 Task: For heading Use Pacifico with orange colour.  font size for heading26,  'Change the font style of data to'Pacifico and font size to 18,  Change the alignment of both headline & data to Align center.  In the sheet  Data Analysis Spreadsheetbook
Action: Mouse moved to (48, 120)
Screenshot: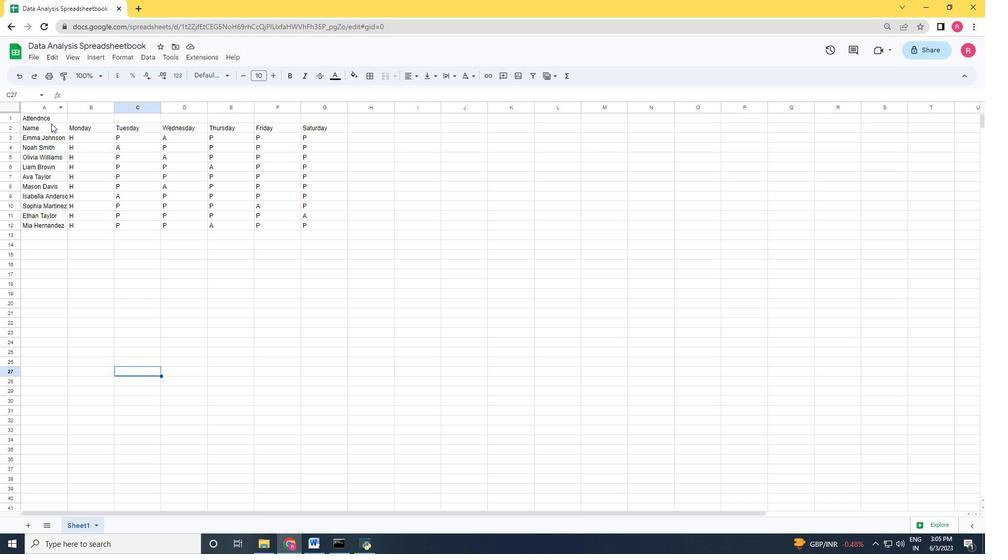 
Action: Mouse pressed left at (48, 120)
Screenshot: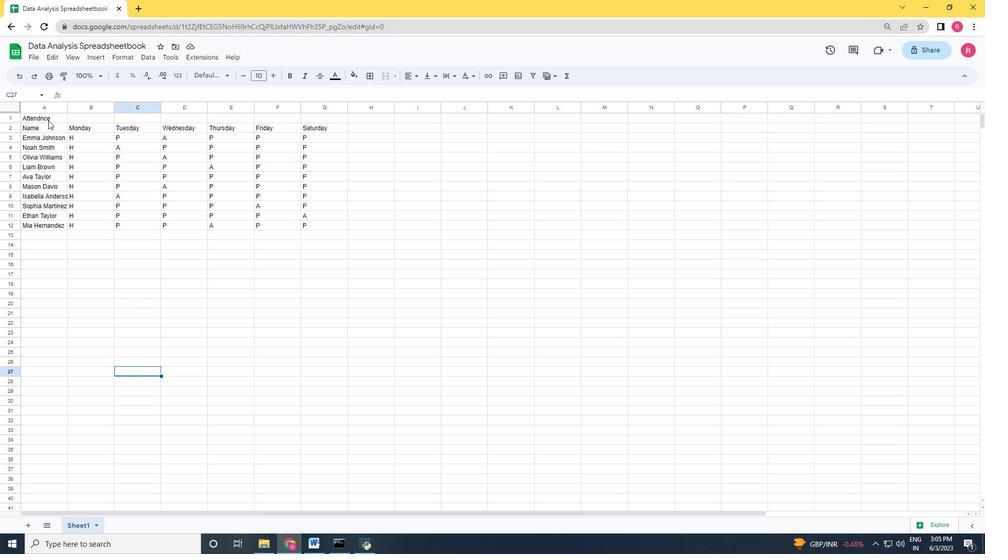 
Action: Mouse moved to (212, 78)
Screenshot: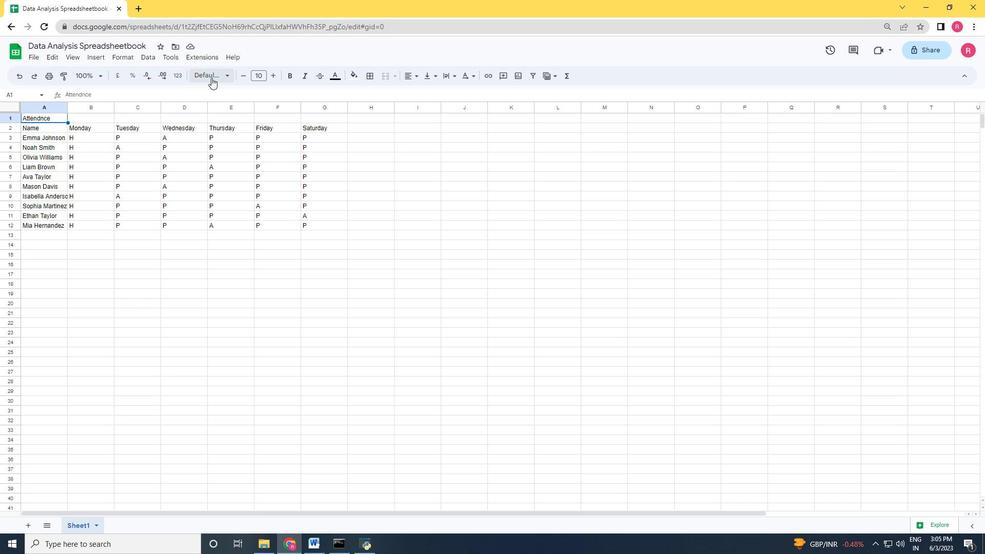 
Action: Mouse pressed left at (212, 78)
Screenshot: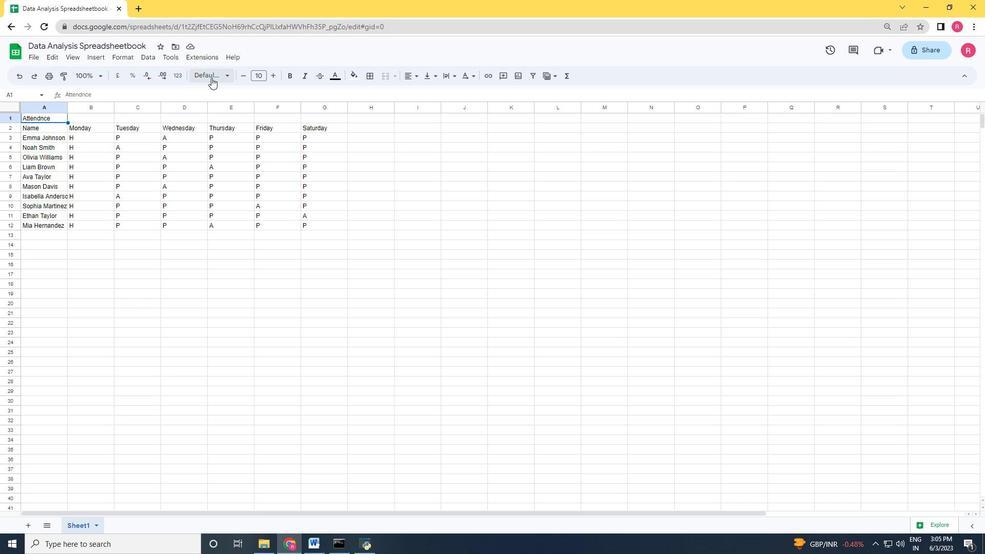 
Action: Mouse moved to (224, 494)
Screenshot: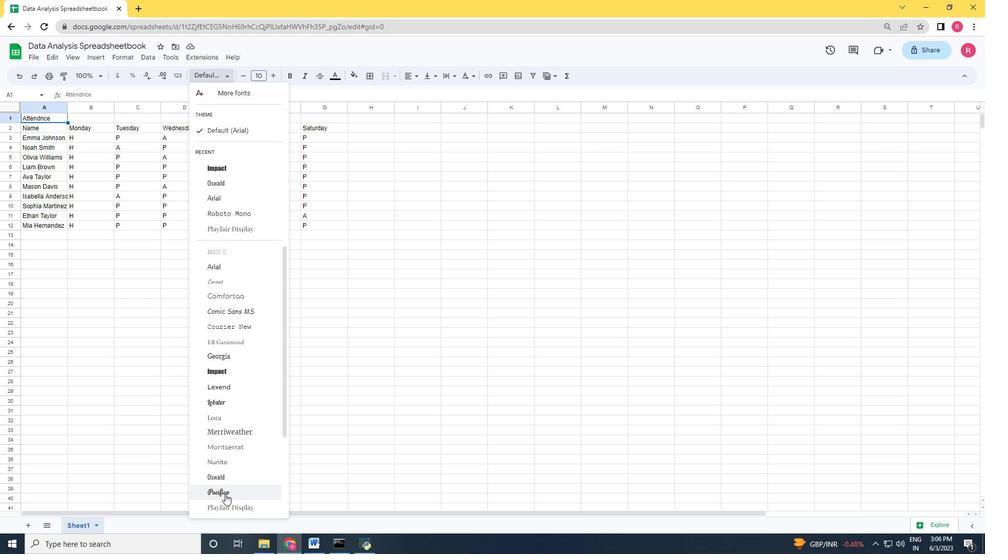 
Action: Mouse pressed left at (224, 494)
Screenshot: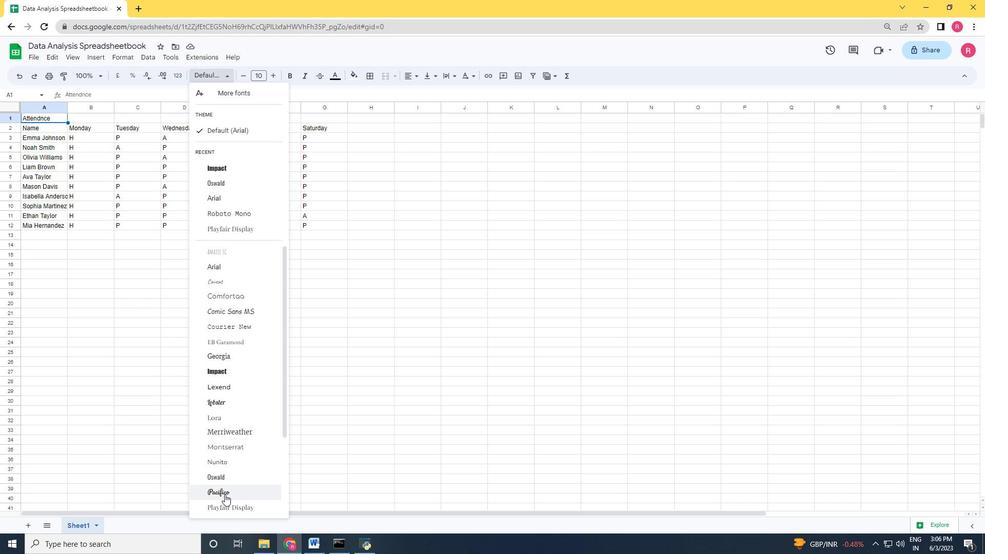 
Action: Mouse moved to (336, 80)
Screenshot: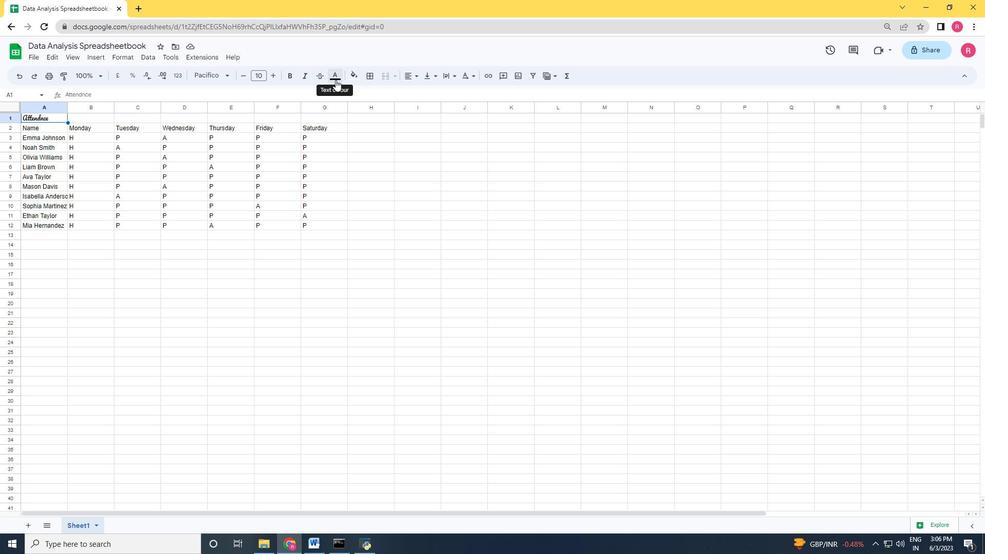 
Action: Mouse pressed left at (336, 80)
Screenshot: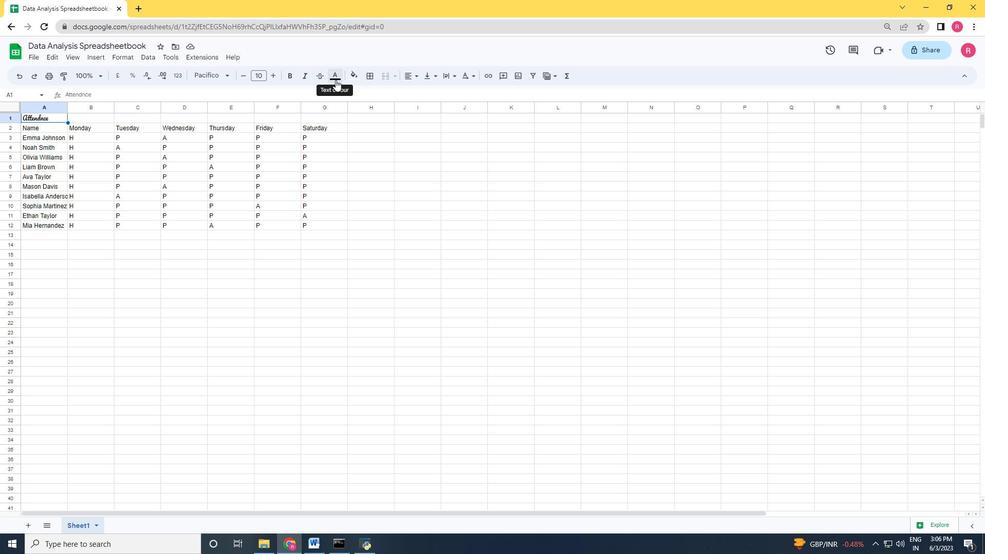 
Action: Mouse moved to (355, 116)
Screenshot: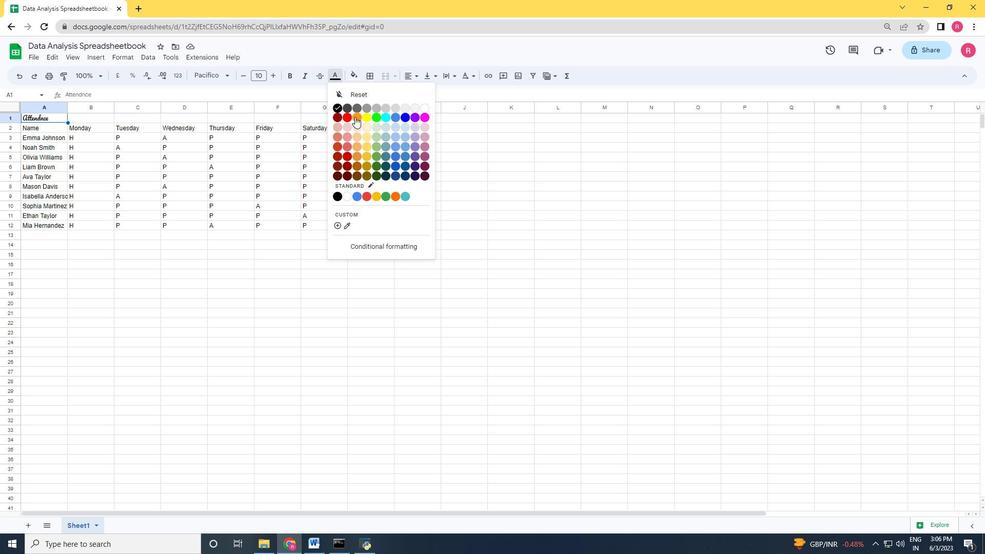 
Action: Mouse pressed left at (355, 116)
Screenshot: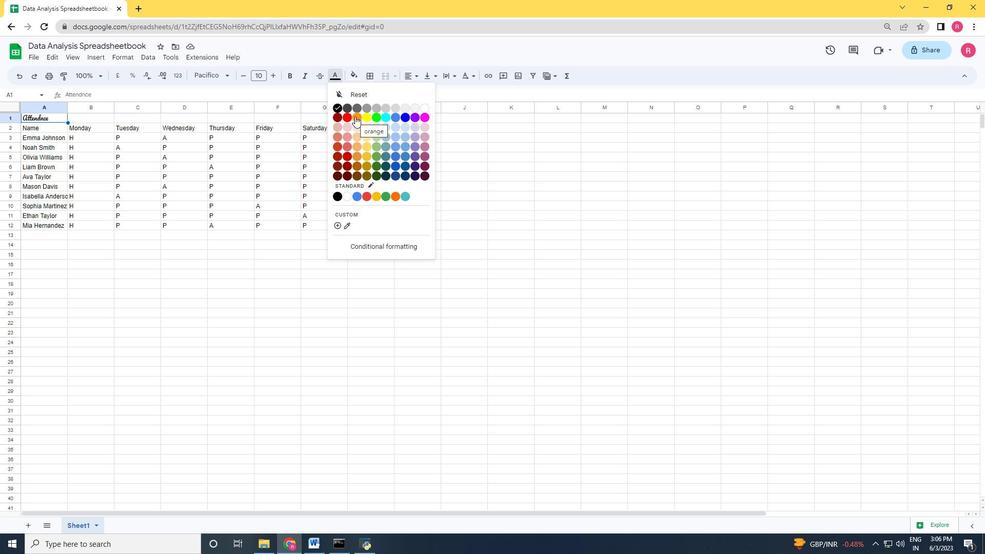 
Action: Mouse moved to (275, 77)
Screenshot: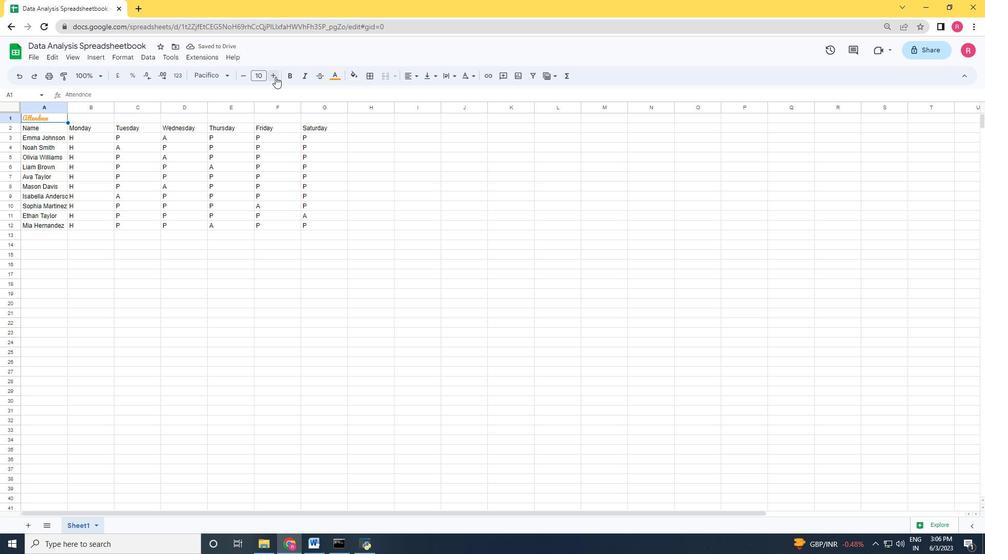 
Action: Mouse pressed left at (275, 77)
Screenshot: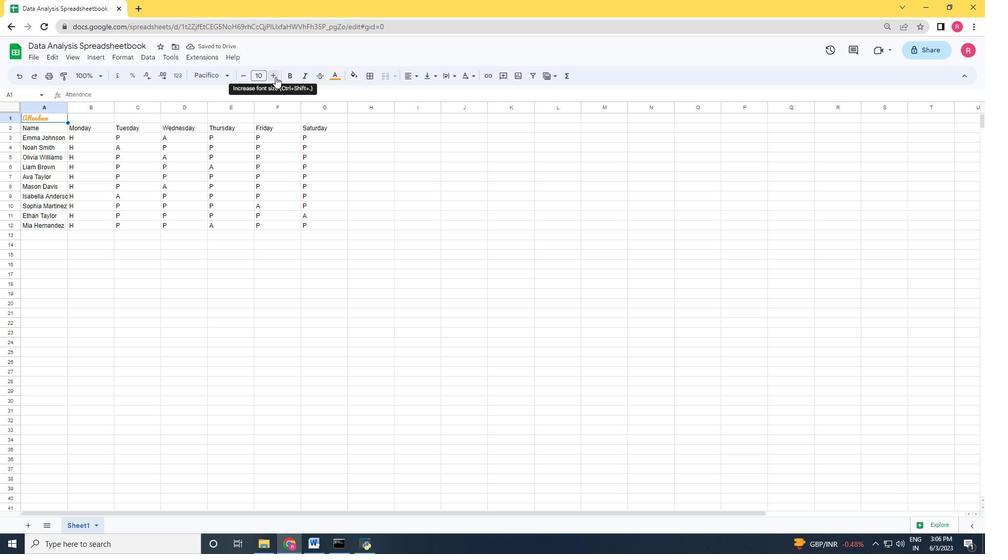 
Action: Mouse pressed left at (275, 77)
Screenshot: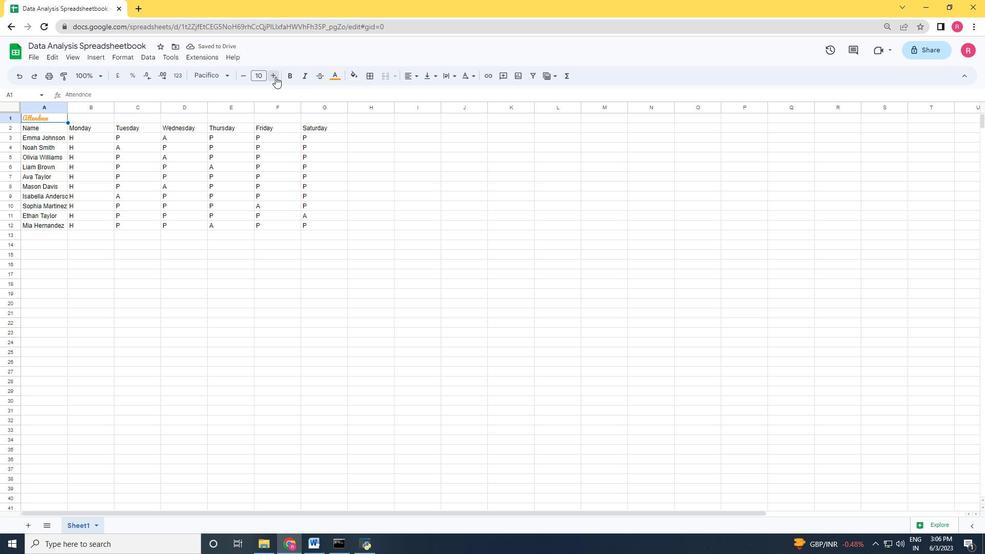 
Action: Mouse pressed left at (275, 77)
Screenshot: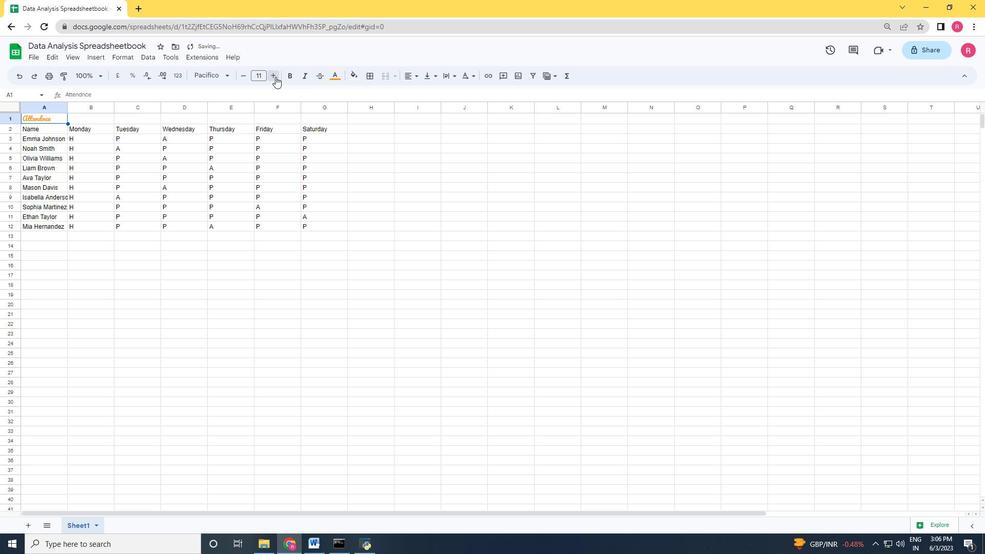 
Action: Mouse pressed left at (275, 77)
Screenshot: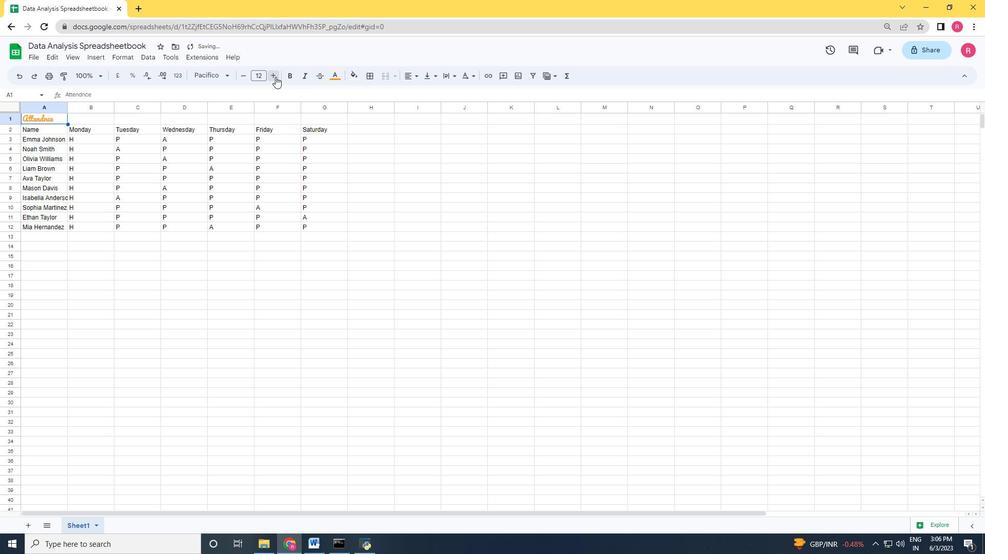 
Action: Mouse pressed left at (275, 77)
Screenshot: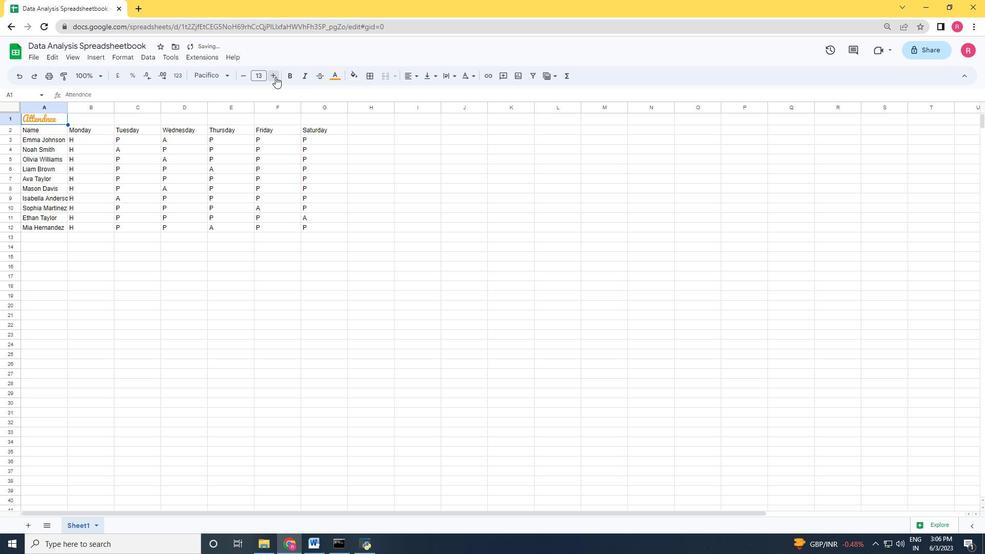 
Action: Mouse pressed left at (275, 77)
Screenshot: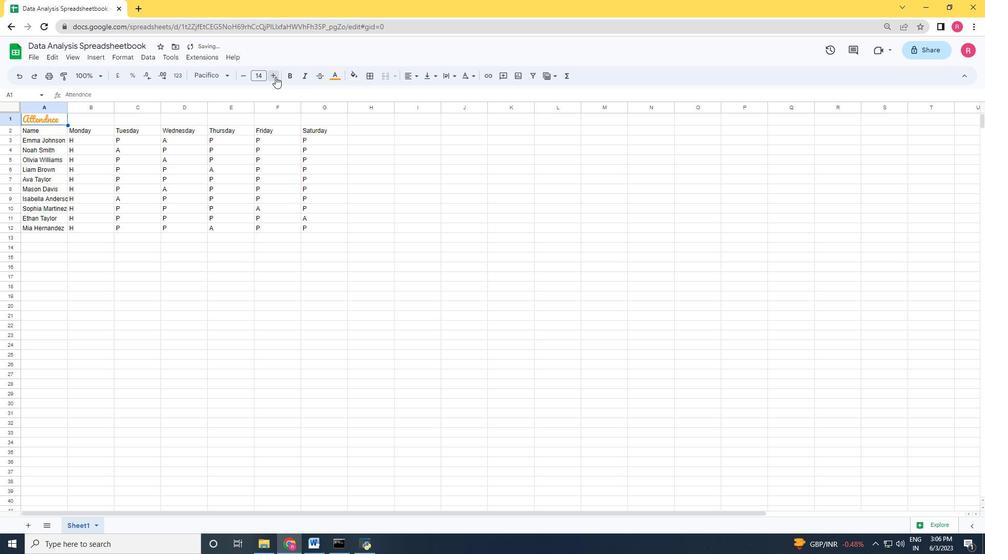 
Action: Mouse pressed left at (275, 77)
Screenshot: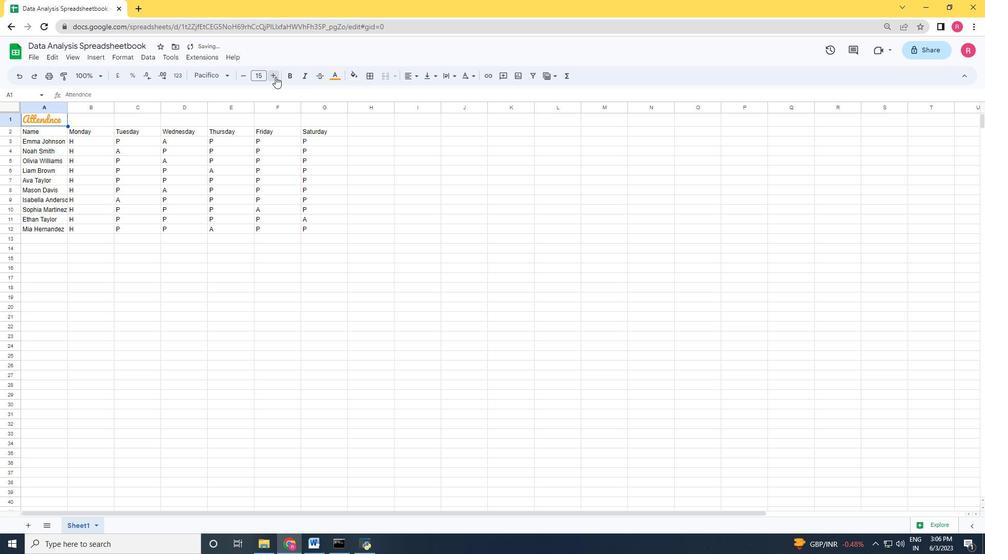 
Action: Mouse pressed left at (275, 77)
Screenshot: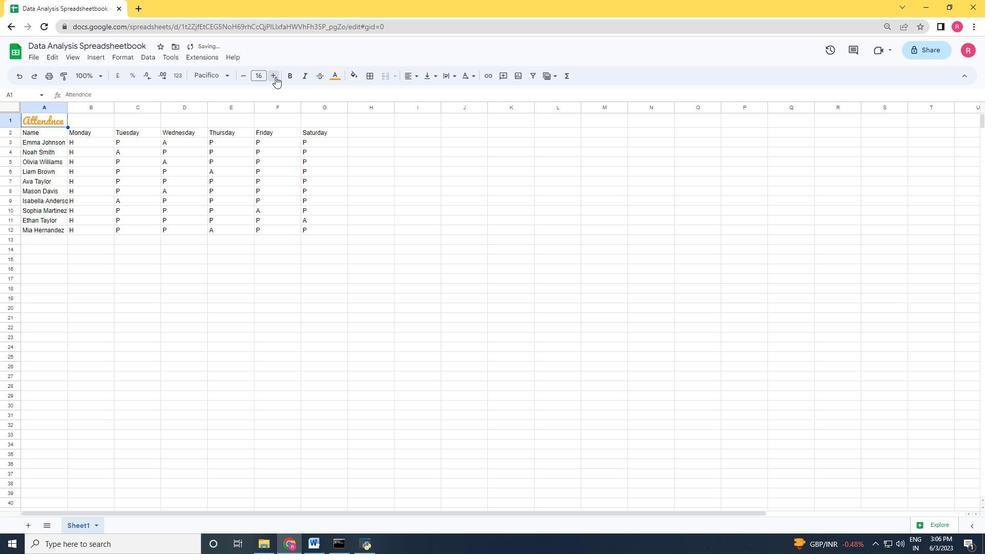 
Action: Mouse pressed left at (275, 77)
Screenshot: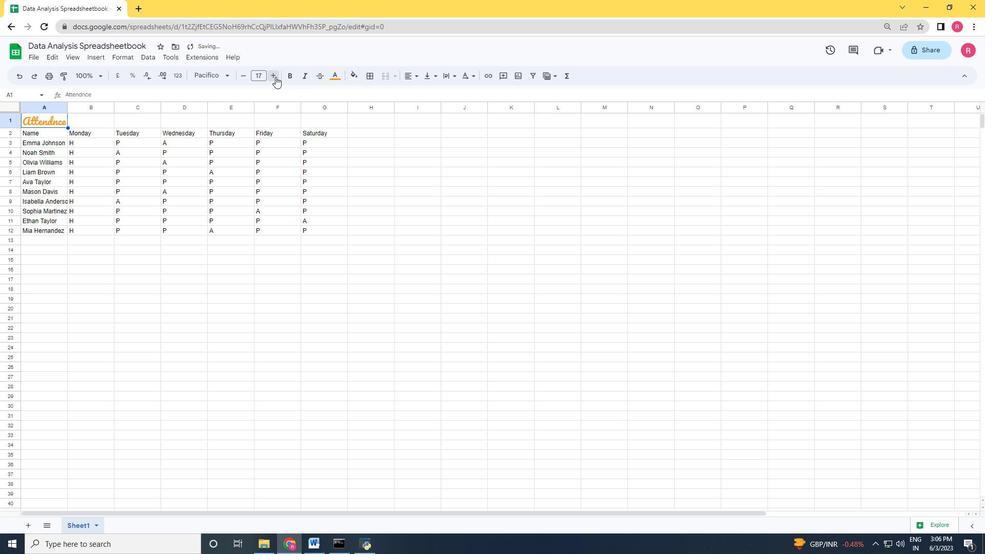 
Action: Mouse pressed left at (275, 77)
Screenshot: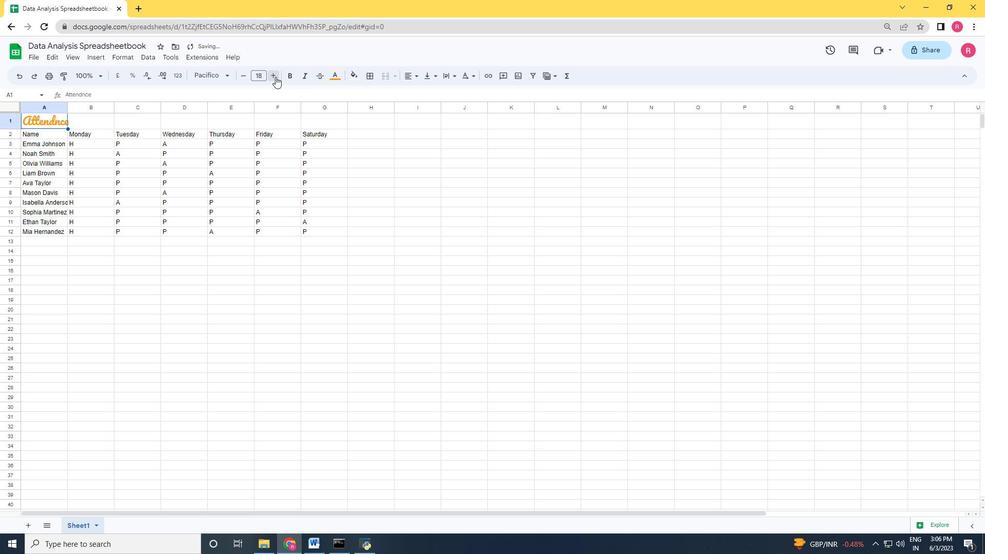 
Action: Mouse pressed left at (275, 77)
Screenshot: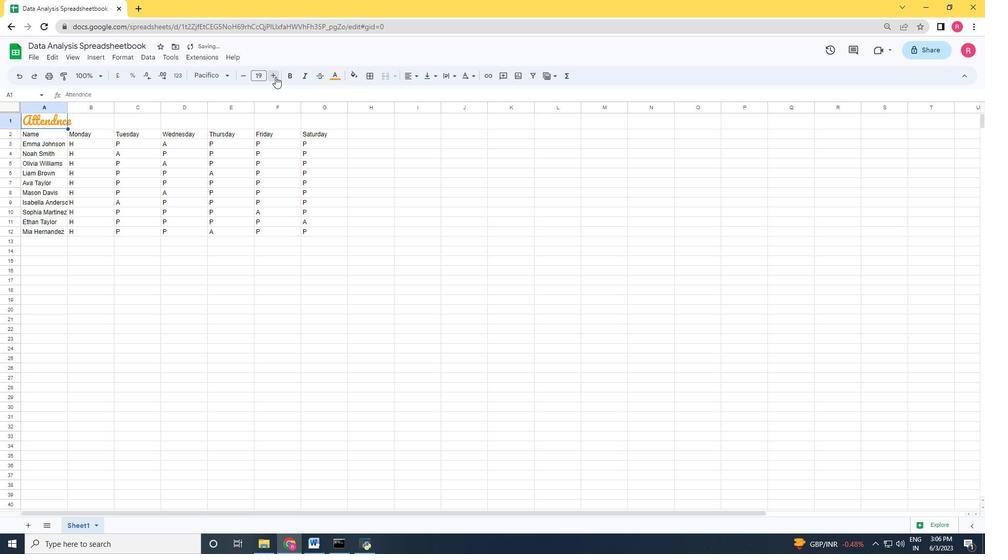 
Action: Mouse pressed left at (275, 77)
Screenshot: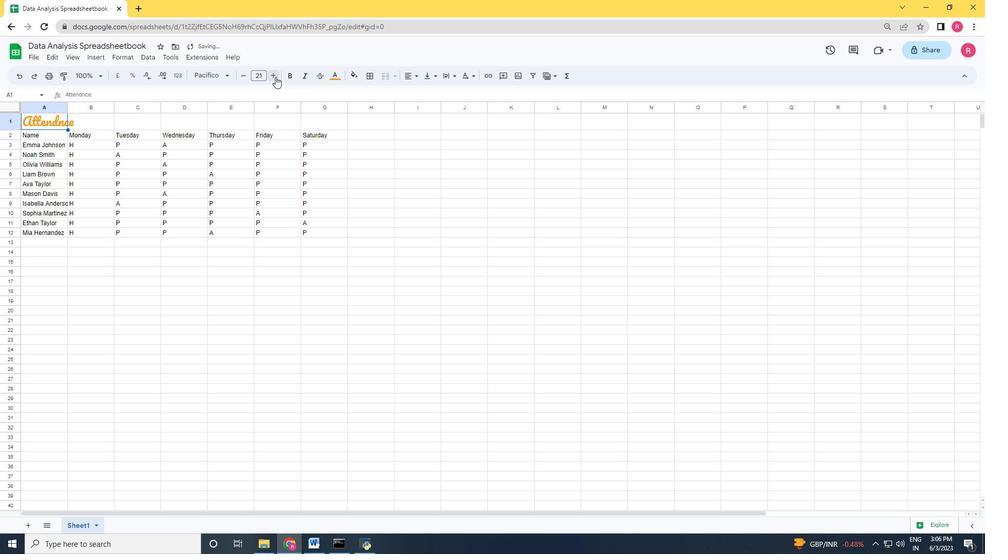 
Action: Mouse pressed left at (275, 77)
Screenshot: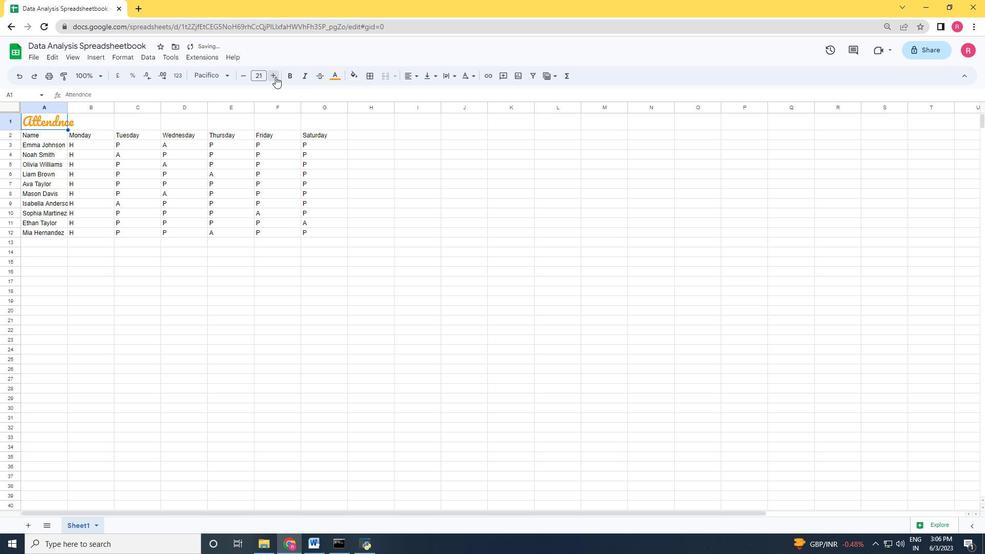 
Action: Mouse pressed left at (275, 77)
Screenshot: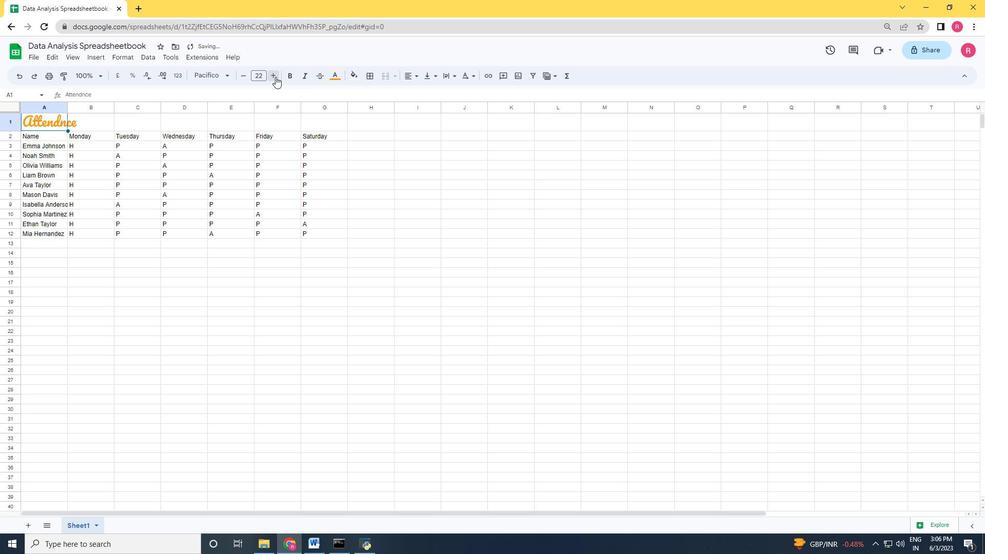
Action: Mouse pressed left at (275, 77)
Screenshot: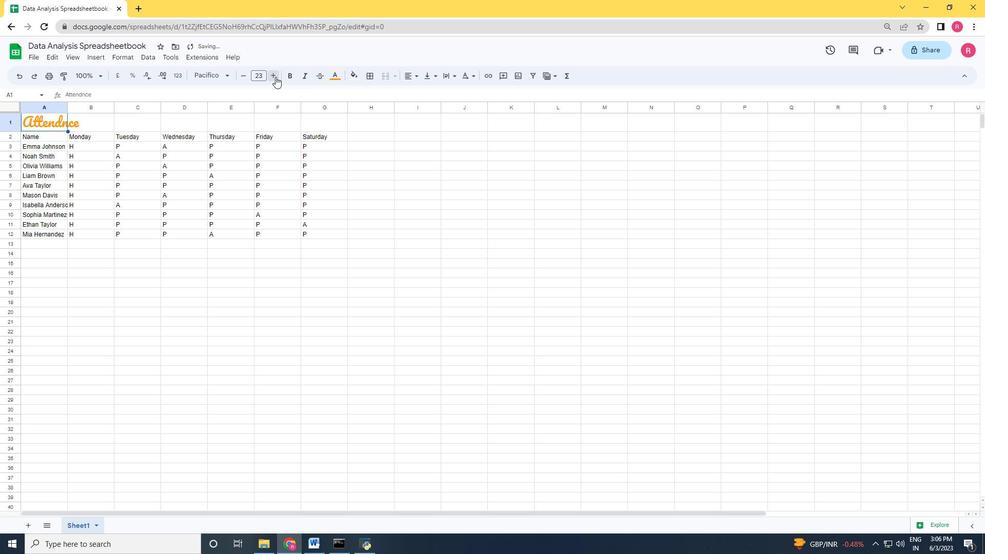 
Action: Mouse pressed left at (275, 77)
Screenshot: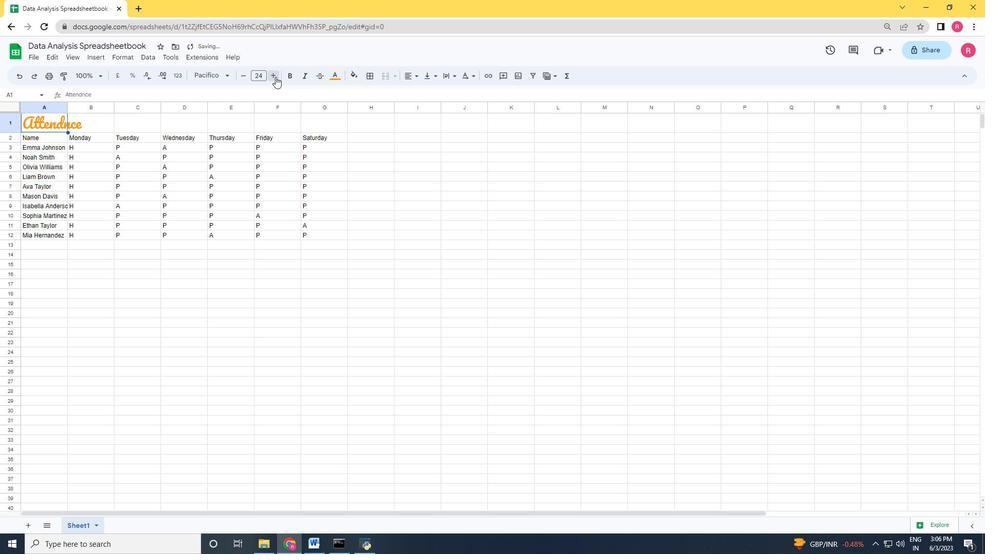 
Action: Mouse pressed left at (275, 77)
Screenshot: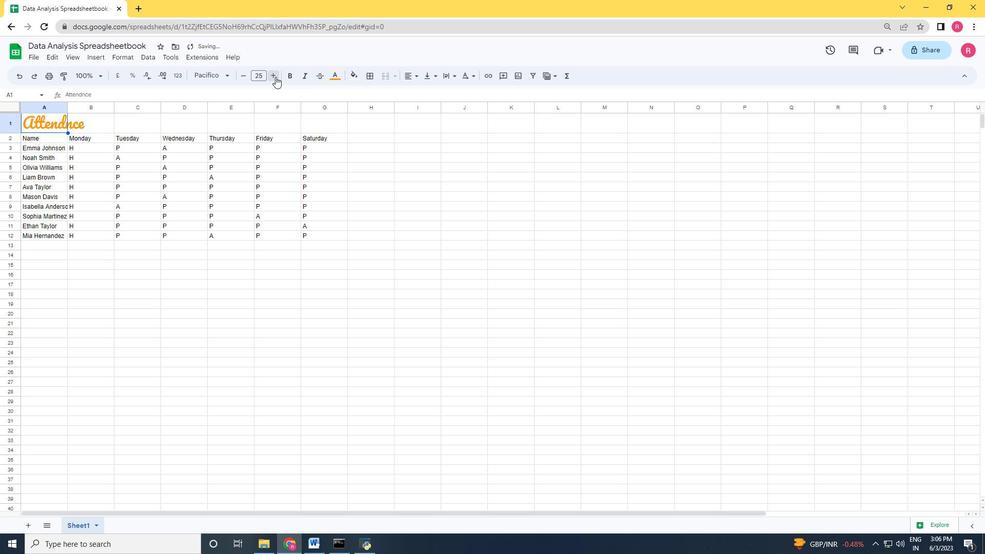 
Action: Mouse pressed left at (275, 77)
Screenshot: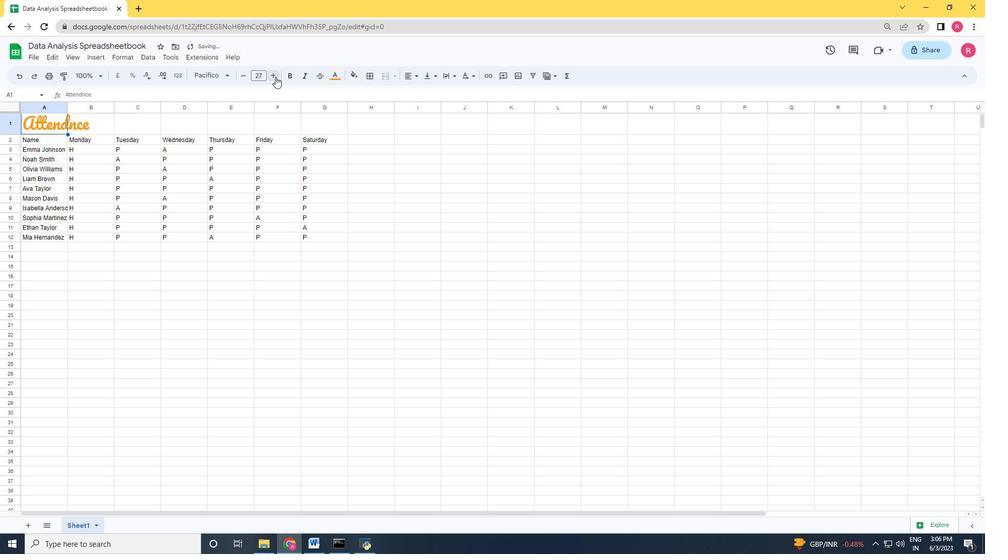 
Action: Mouse moved to (244, 76)
Screenshot: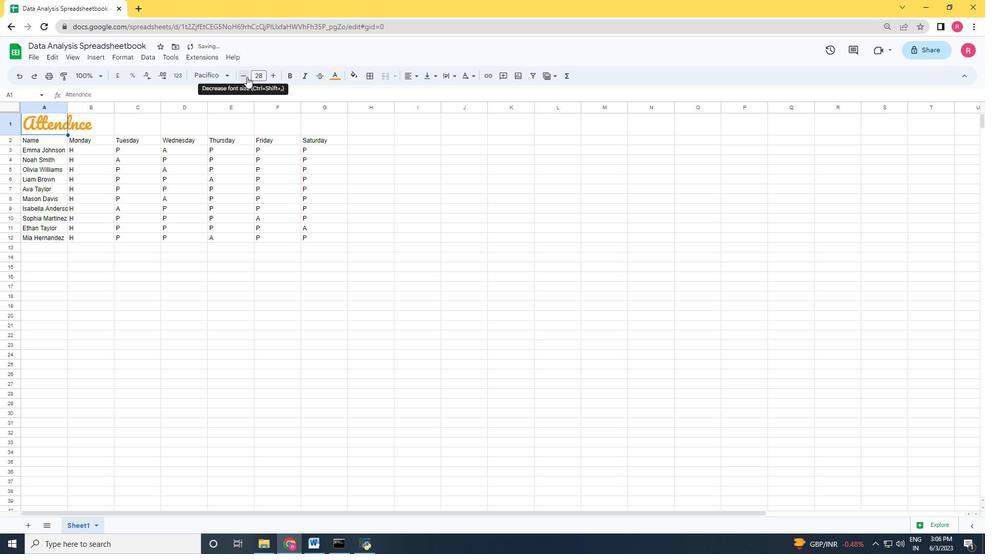 
Action: Mouse pressed left at (244, 76)
Screenshot: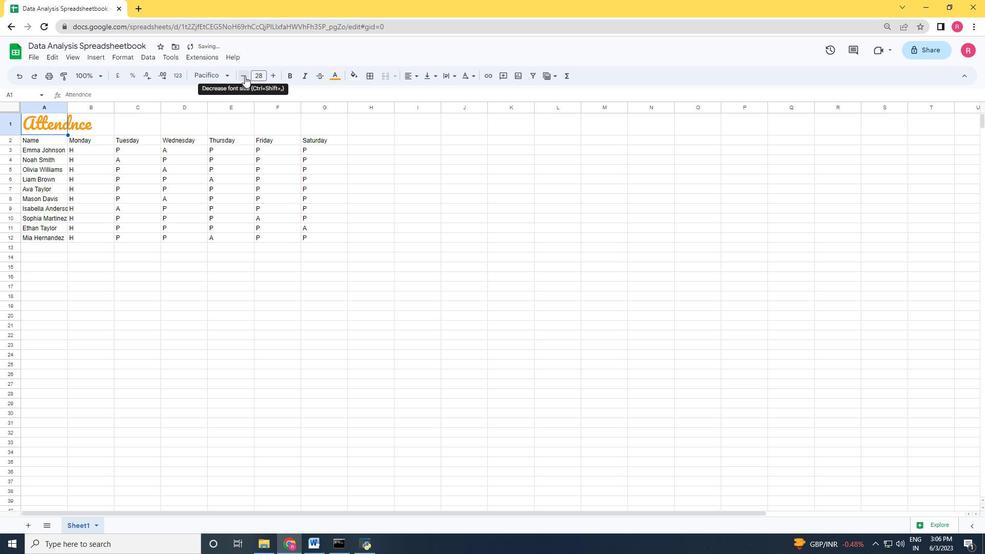 
Action: Mouse pressed left at (244, 76)
Screenshot: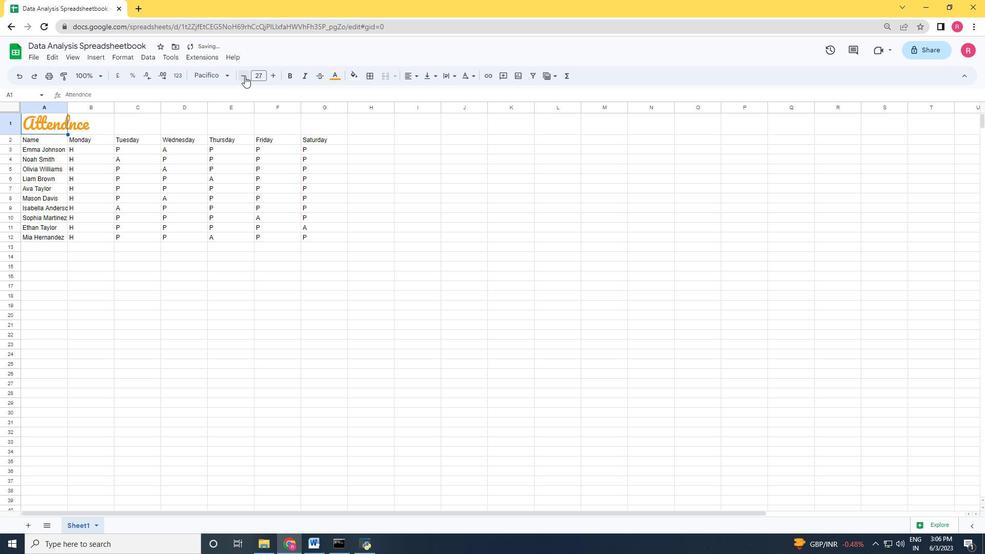 
Action: Mouse moved to (47, 137)
Screenshot: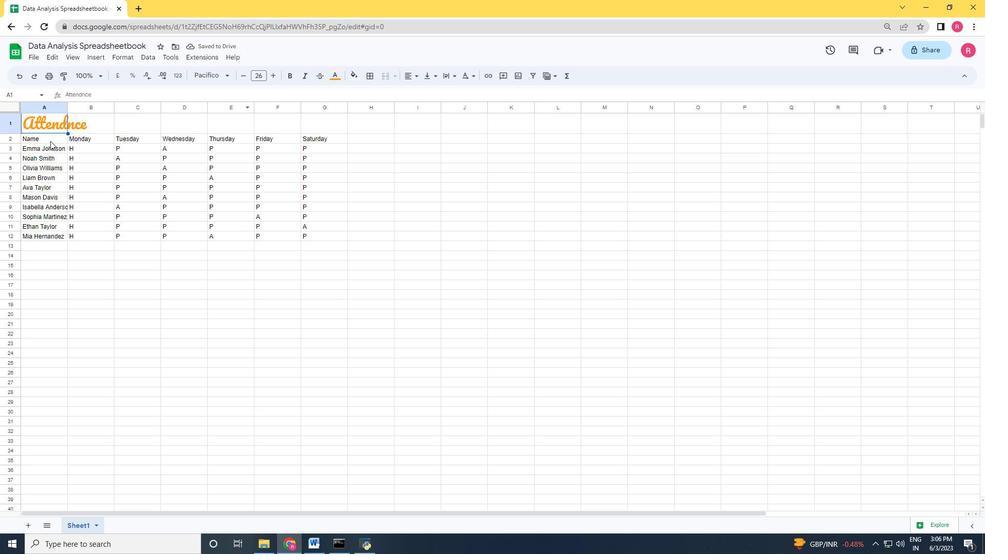 
Action: Mouse pressed left at (47, 137)
Screenshot: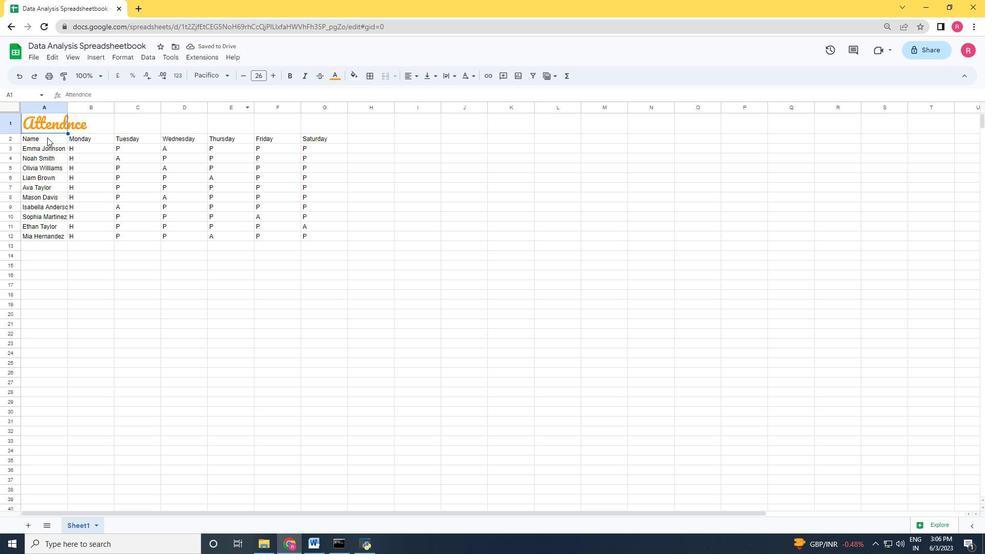 
Action: Key pressed <Key.shift><Key.right><Key.right><Key.right><Key.right><Key.right><Key.right><Key.down><Key.down><Key.down><Key.down><Key.down><Key.down><Key.down><Key.down><Key.down><Key.down>
Screenshot: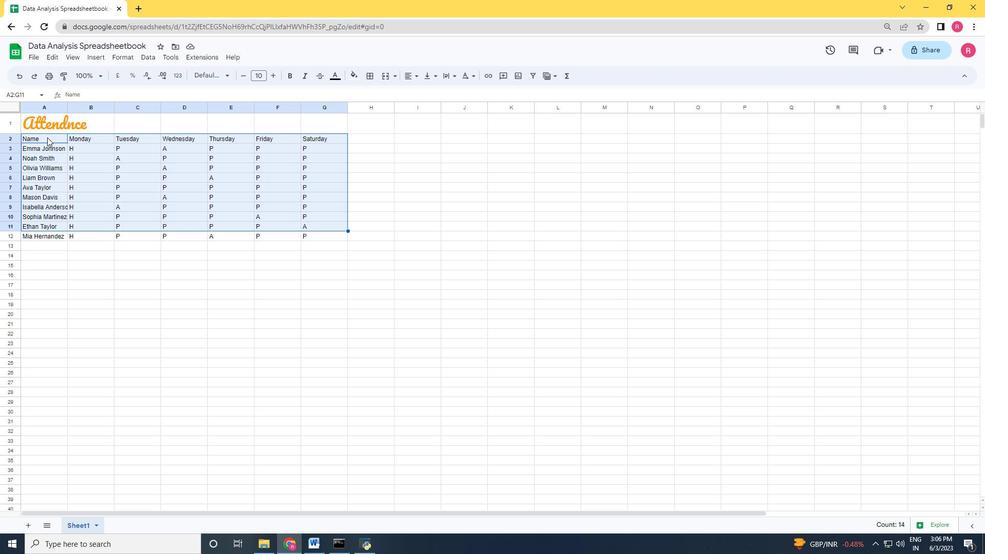 
Action: Mouse moved to (226, 75)
Screenshot: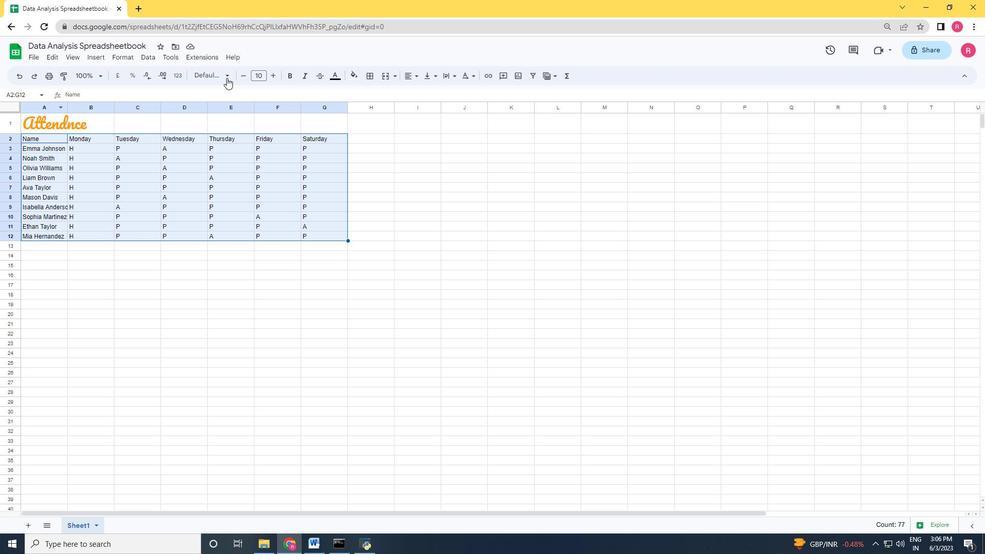 
Action: Mouse pressed left at (226, 75)
Screenshot: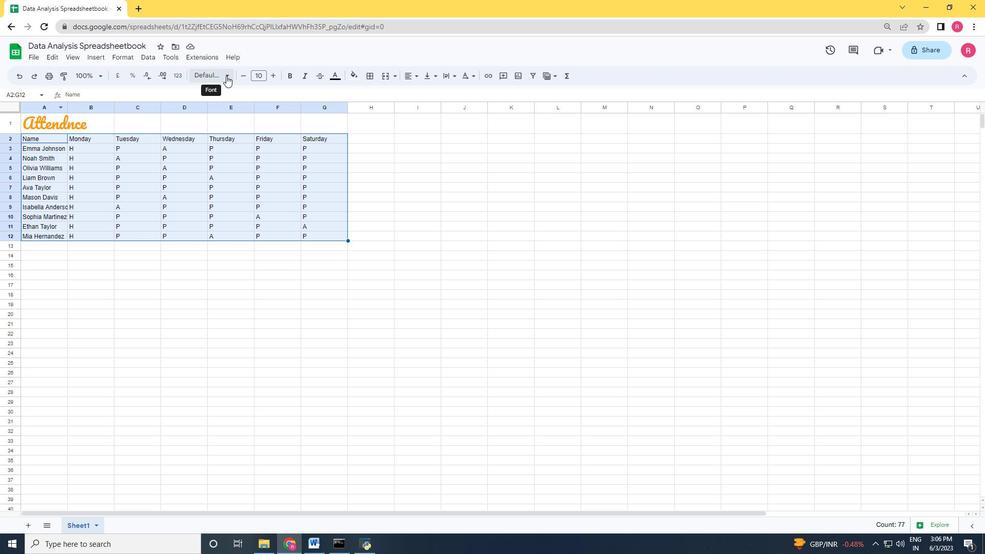 
Action: Mouse moved to (220, 448)
Screenshot: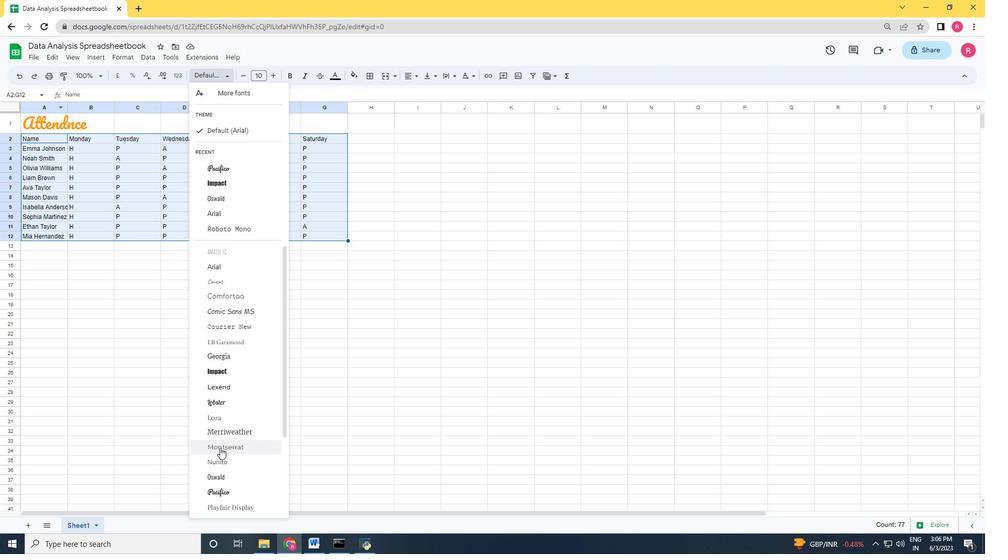 
Action: Mouse scrolled (220, 448) with delta (0, 0)
Screenshot: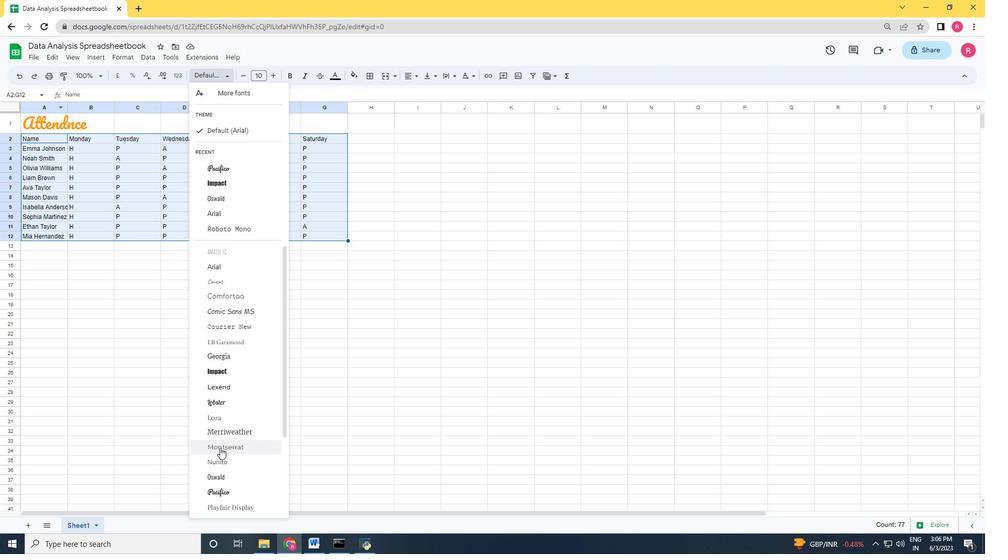
Action: Mouse moved to (220, 448)
Screenshot: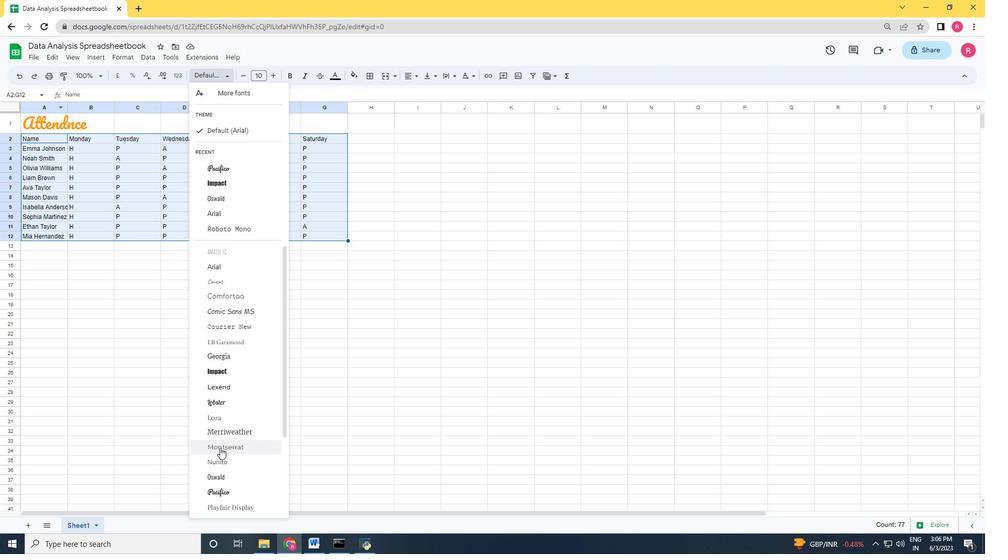 
Action: Mouse scrolled (220, 448) with delta (0, 0)
Screenshot: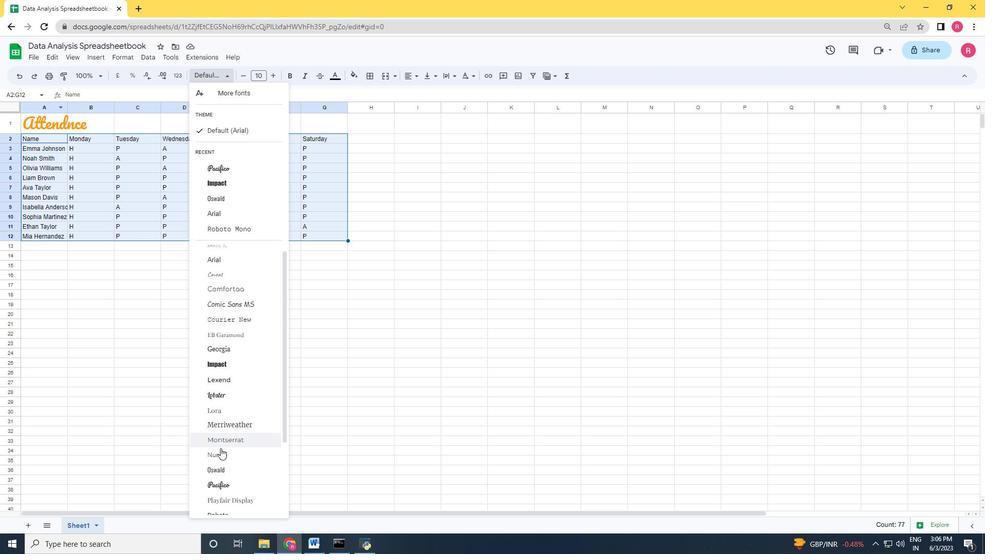 
Action: Mouse moved to (225, 392)
Screenshot: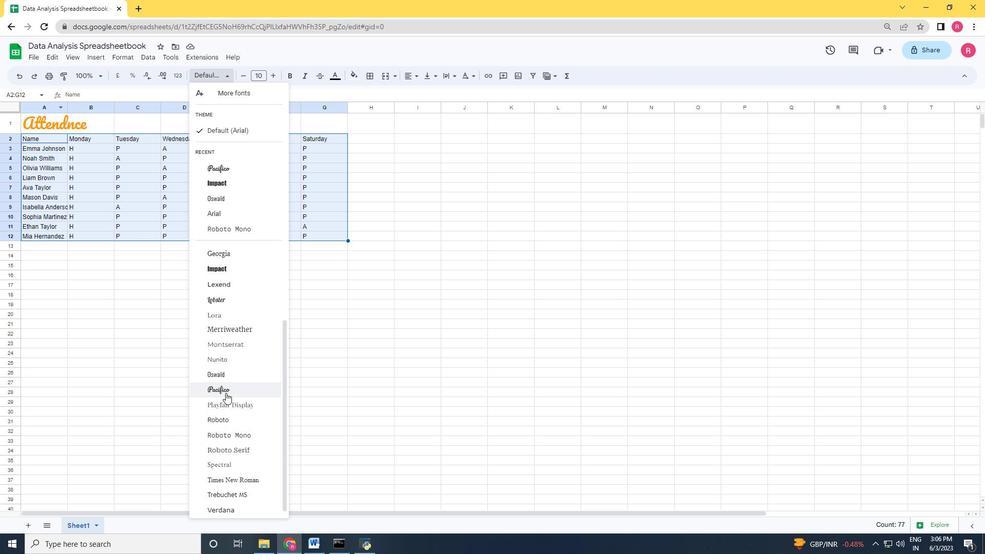 
Action: Mouse pressed left at (225, 392)
Screenshot: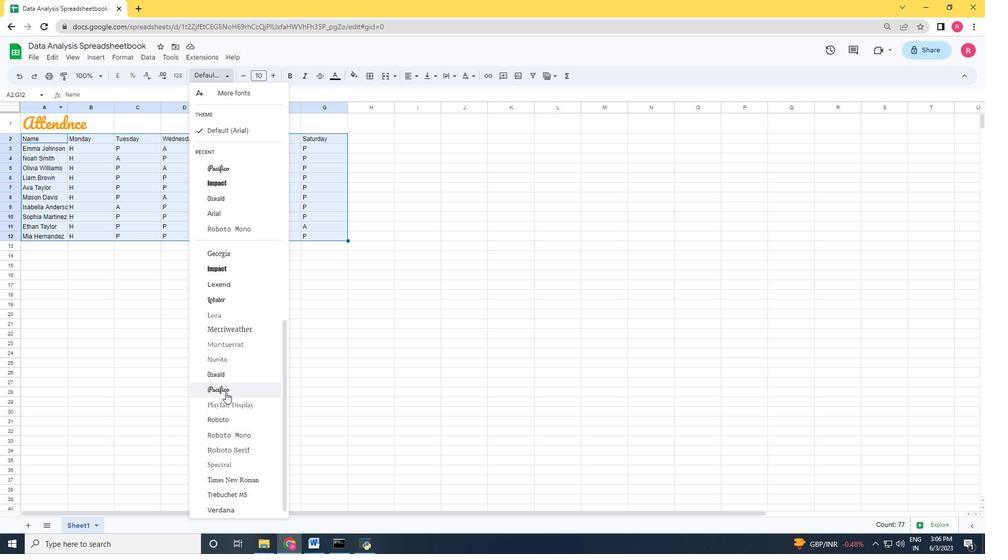 
Action: Mouse moved to (273, 80)
Screenshot: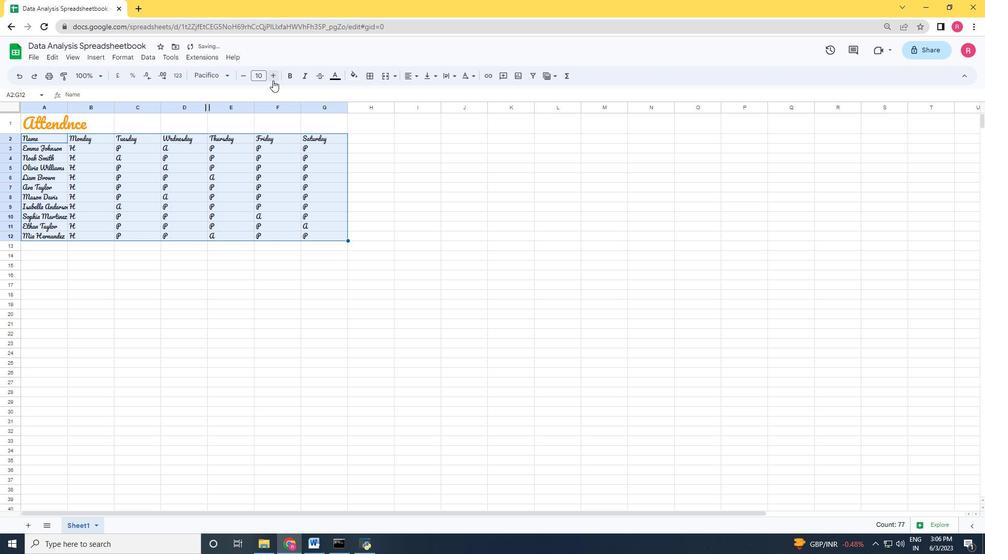 
Action: Mouse pressed left at (273, 80)
Screenshot: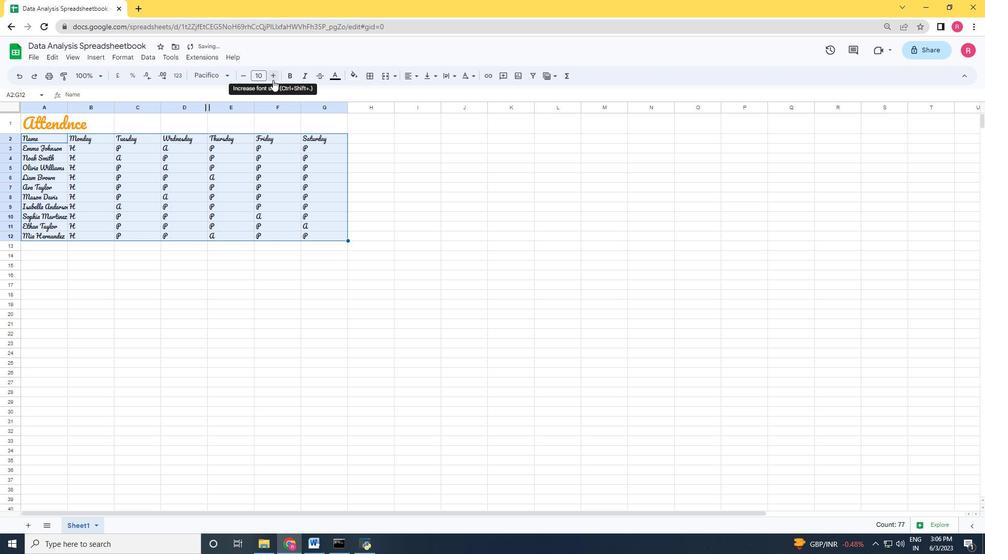 
Action: Mouse pressed left at (273, 80)
Screenshot: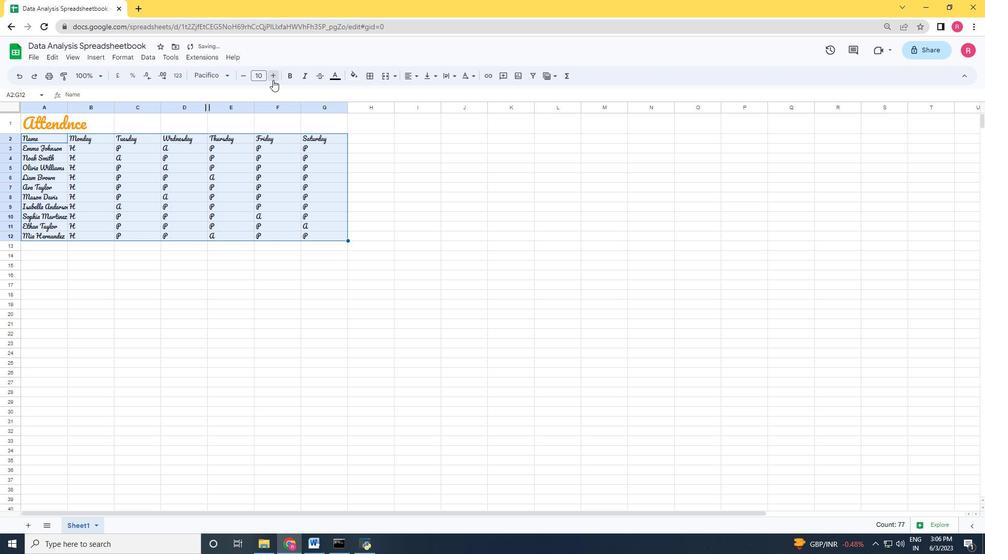 
Action: Mouse pressed left at (273, 80)
Screenshot: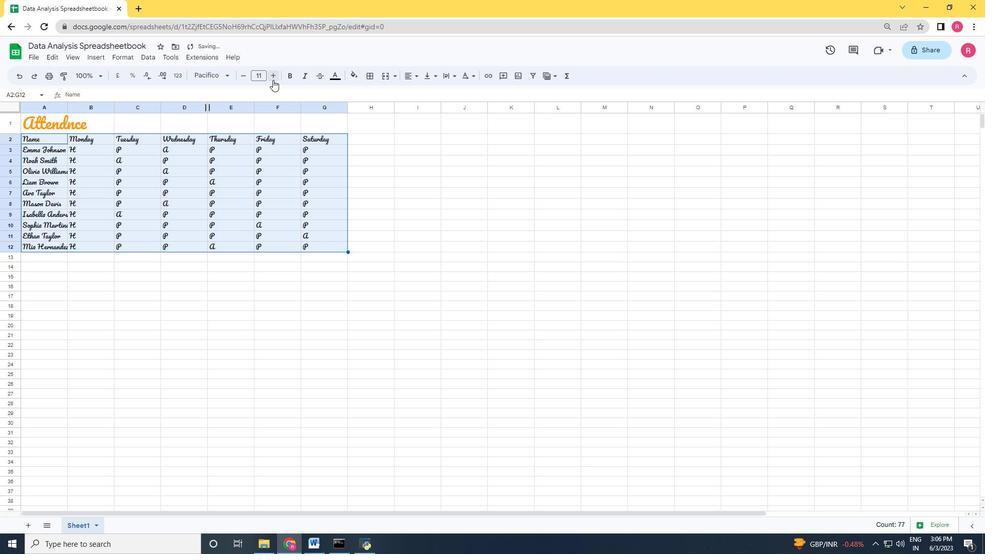 
Action: Mouse pressed left at (273, 80)
Screenshot: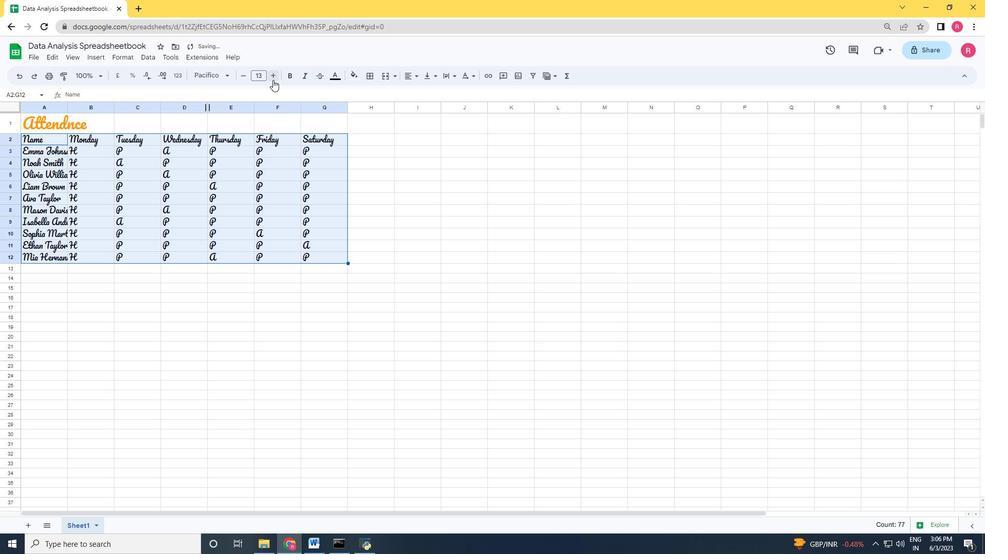 
Action: Mouse pressed left at (273, 80)
Screenshot: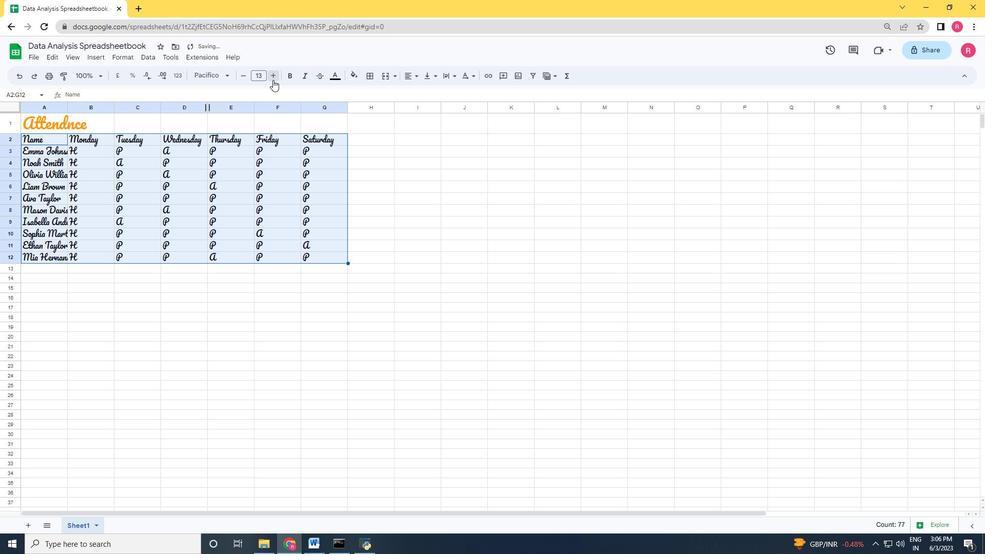 
Action: Mouse pressed left at (273, 80)
Screenshot: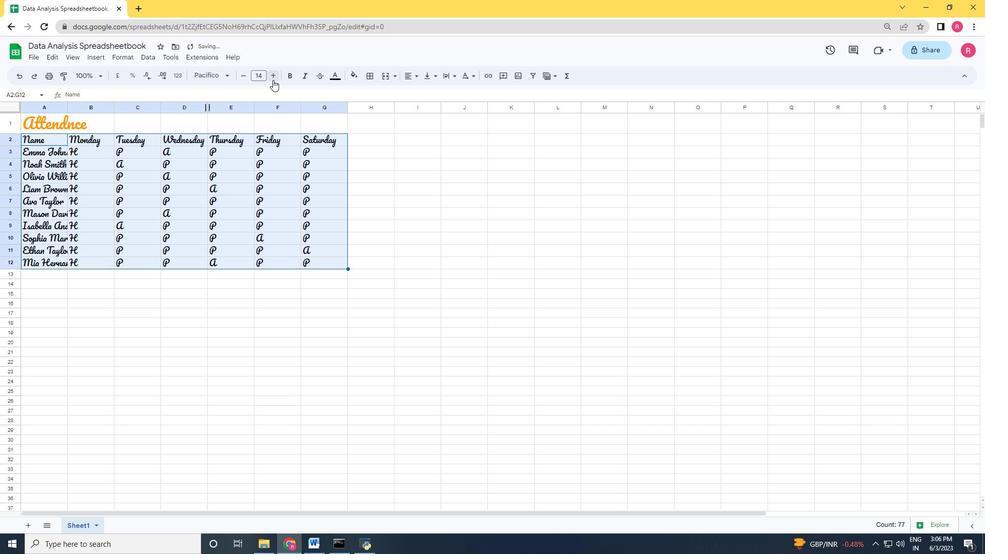 
Action: Mouse pressed left at (273, 80)
Screenshot: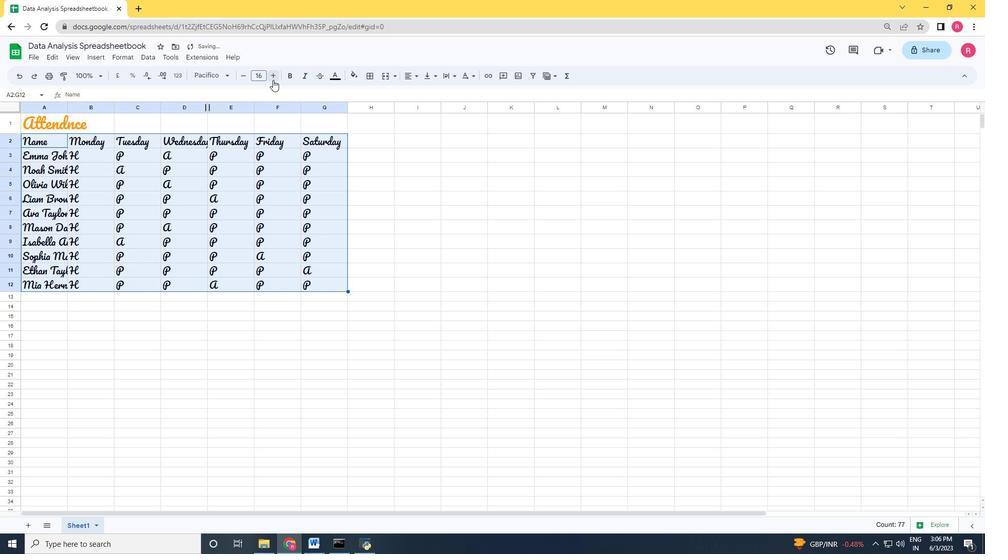 
Action: Mouse pressed left at (273, 80)
Screenshot: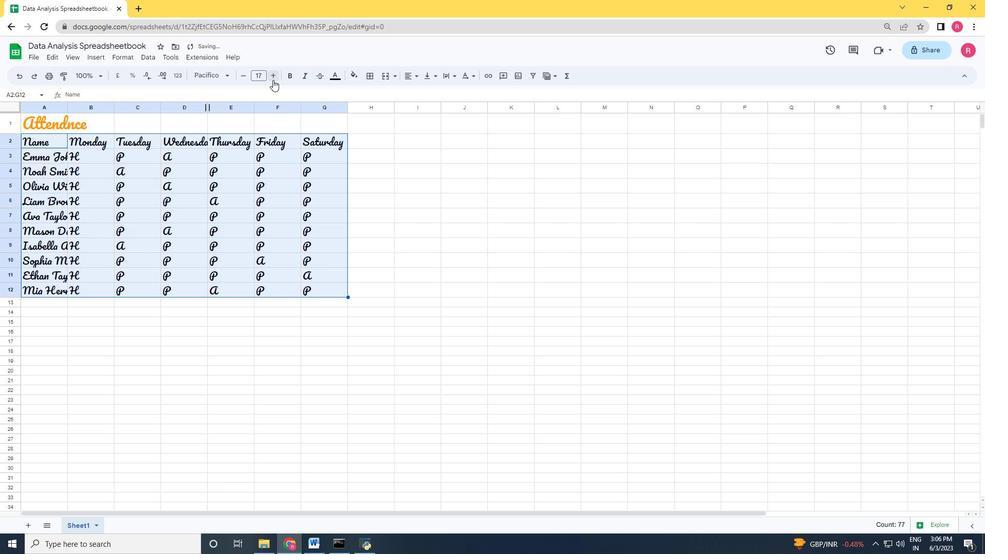 
Action: Mouse moved to (61, 124)
Screenshot: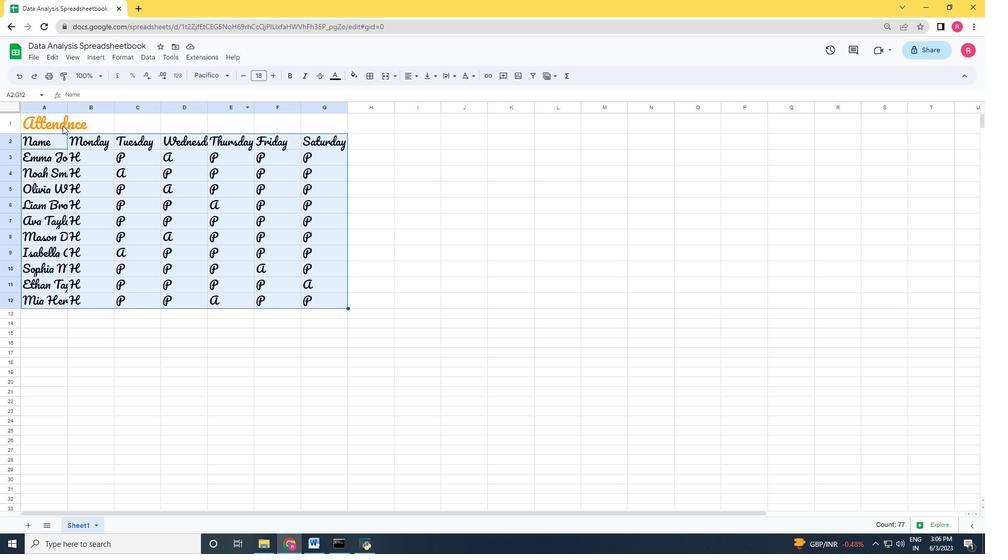 
Action: Mouse pressed left at (61, 124)
Screenshot: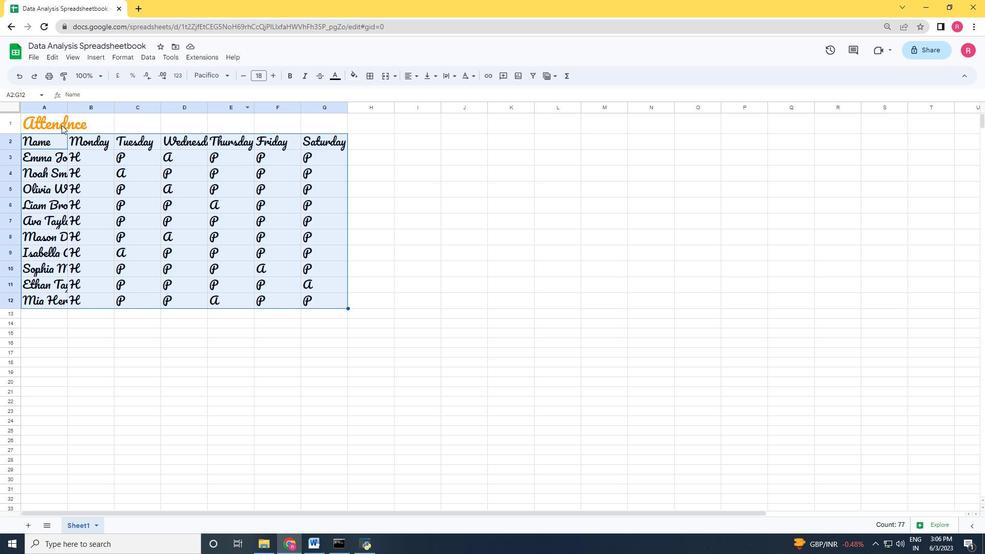 
Action: Key pressed <Key.shift><Key.right><Key.right><Key.right><Key.right><Key.right><Key.right><Key.down><Key.down><Key.down><Key.down><Key.down><Key.down><Key.down><Key.down><Key.down><Key.down><Key.down>
Screenshot: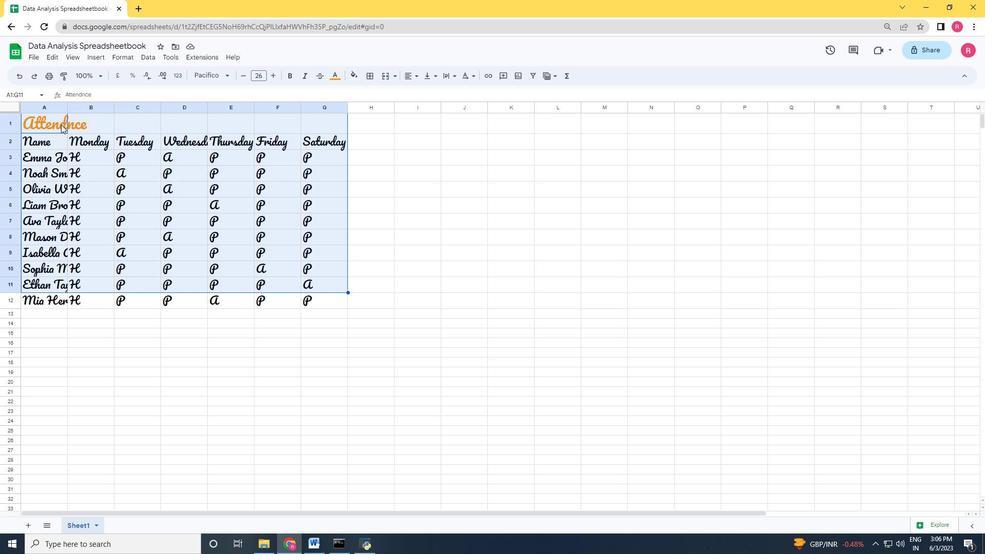 
Action: Mouse moved to (417, 78)
Screenshot: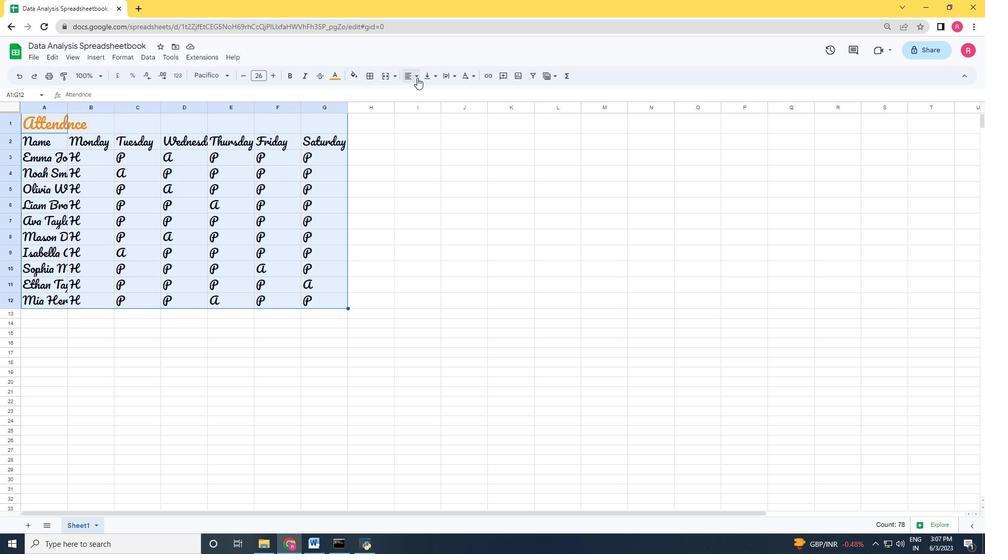 
Action: Mouse pressed left at (417, 78)
Screenshot: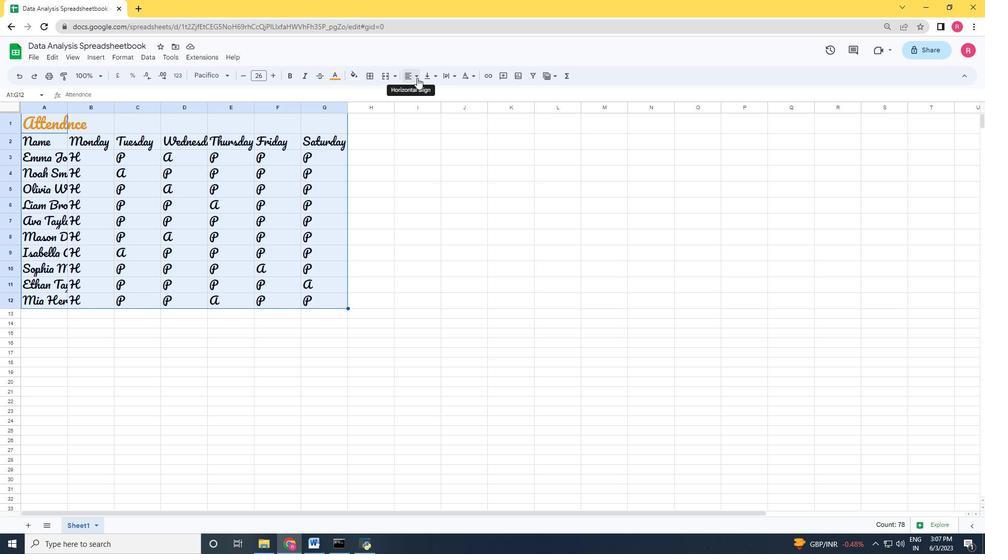 
Action: Mouse moved to (426, 97)
Screenshot: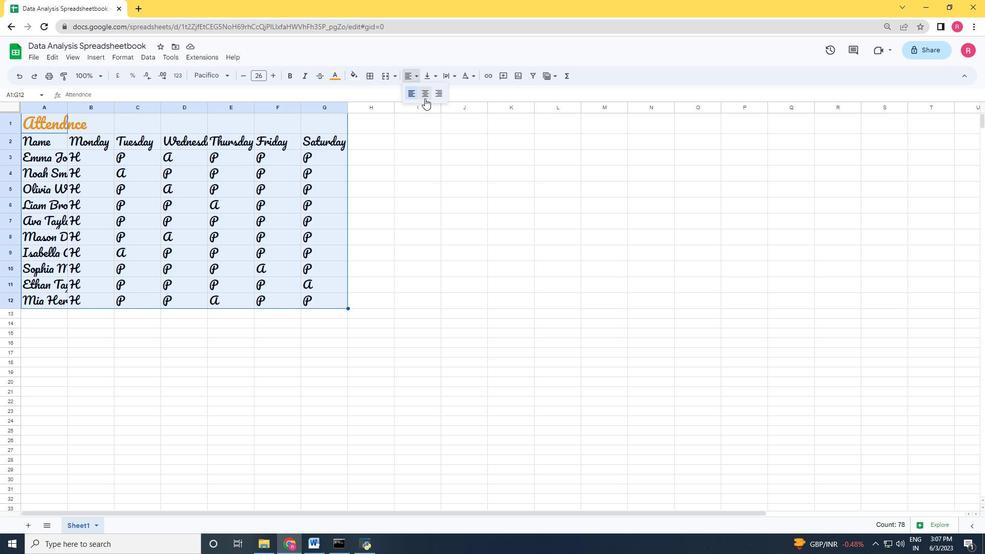 
Action: Mouse pressed left at (426, 97)
Screenshot: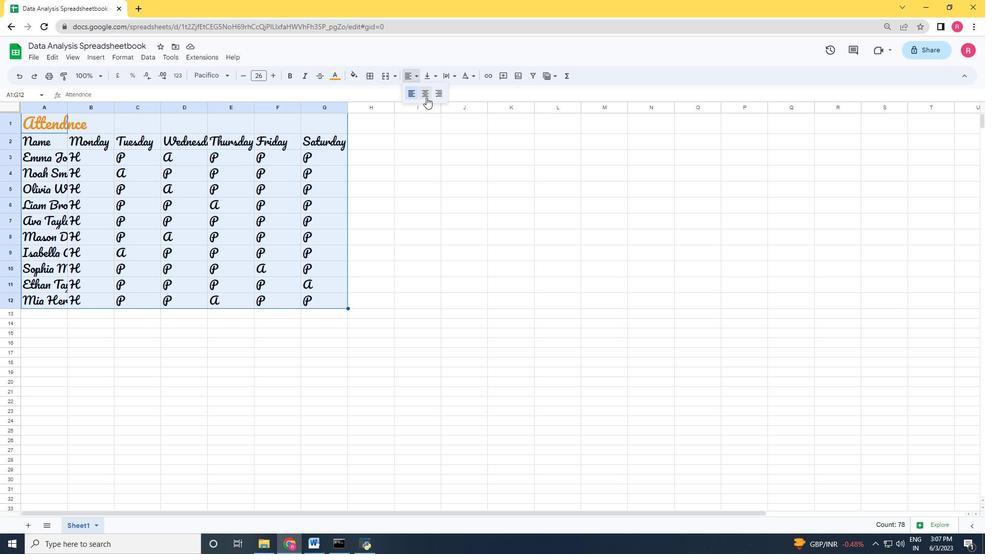 
Action: Mouse moved to (68, 104)
Screenshot: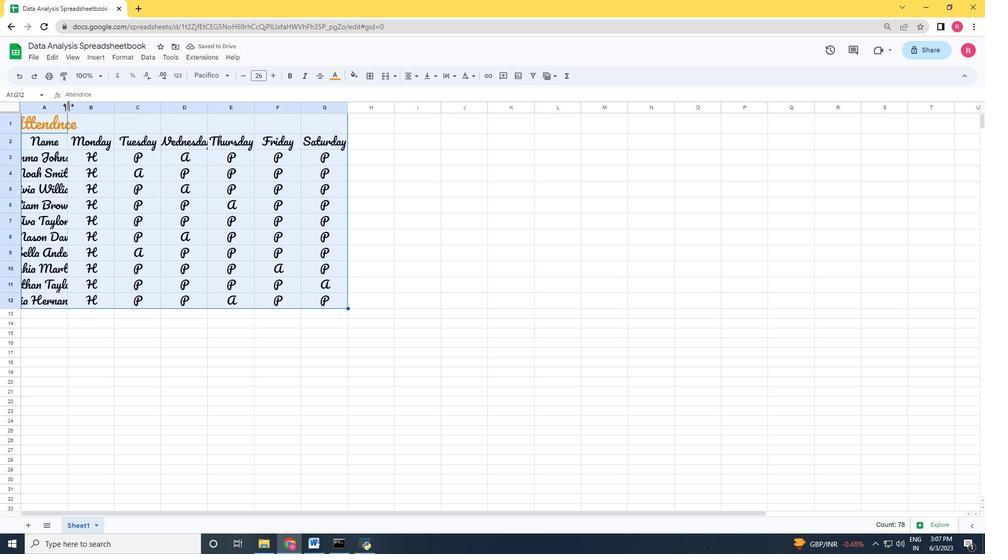 
Action: Mouse pressed left at (68, 104)
Screenshot: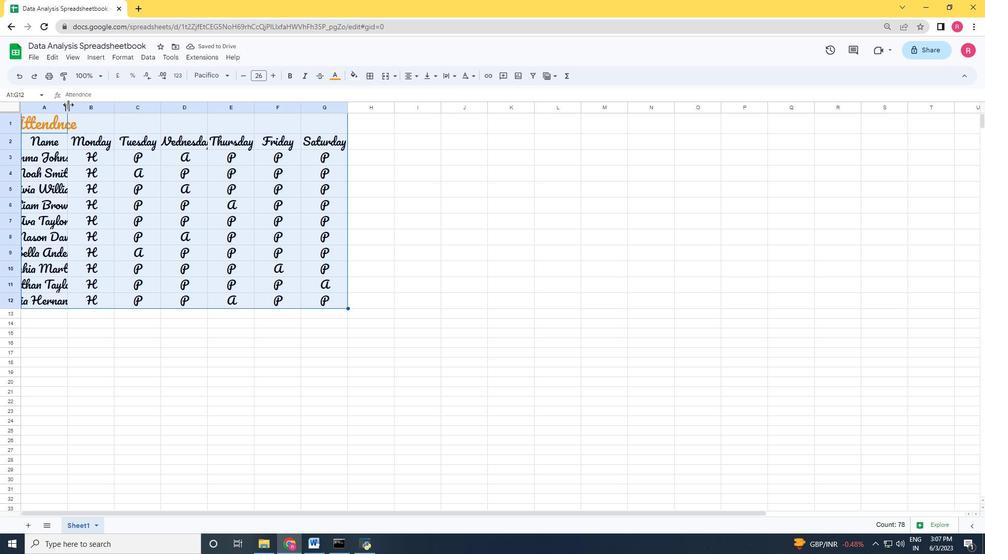 
Action: Mouse moved to (252, 106)
Screenshot: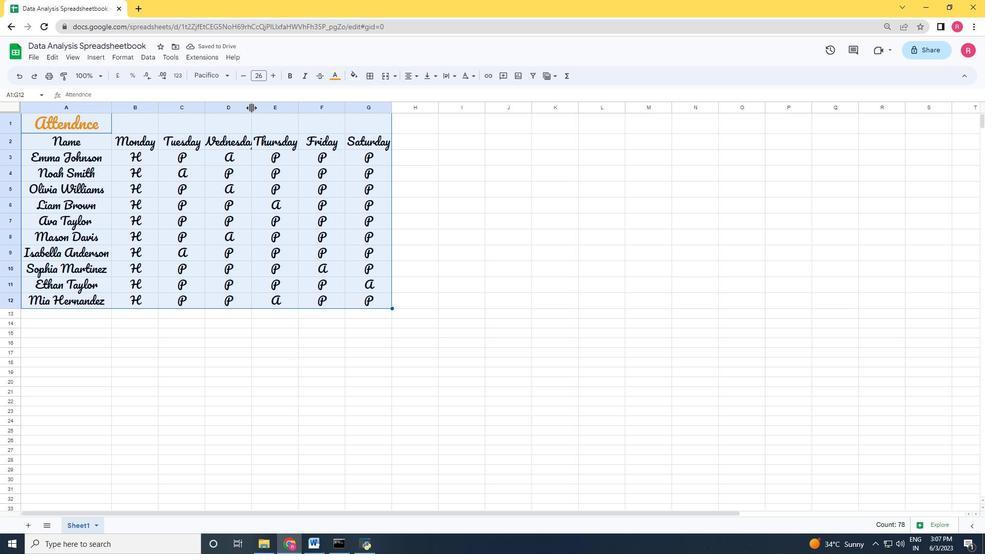 
Action: Mouse pressed left at (252, 106)
Screenshot: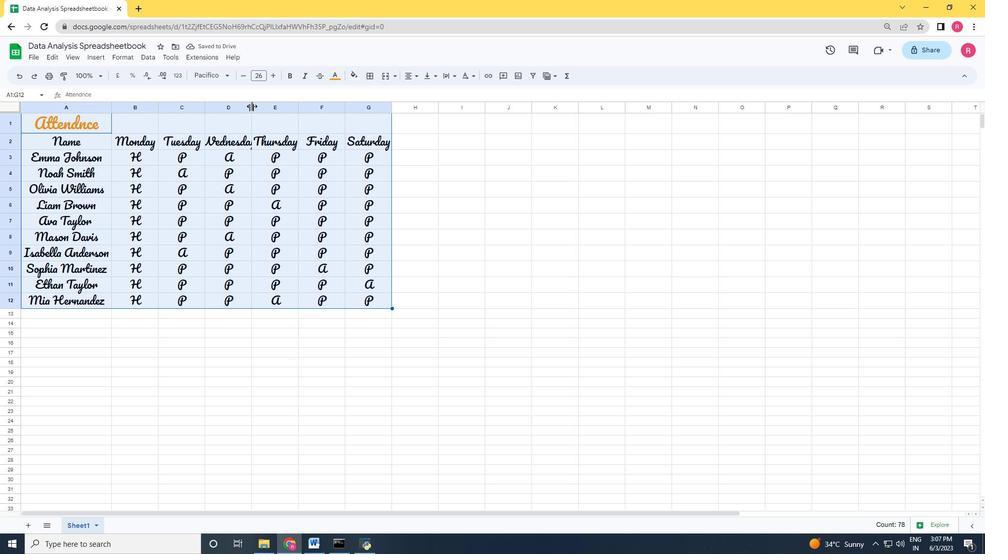 
Action: Mouse moved to (204, 103)
Screenshot: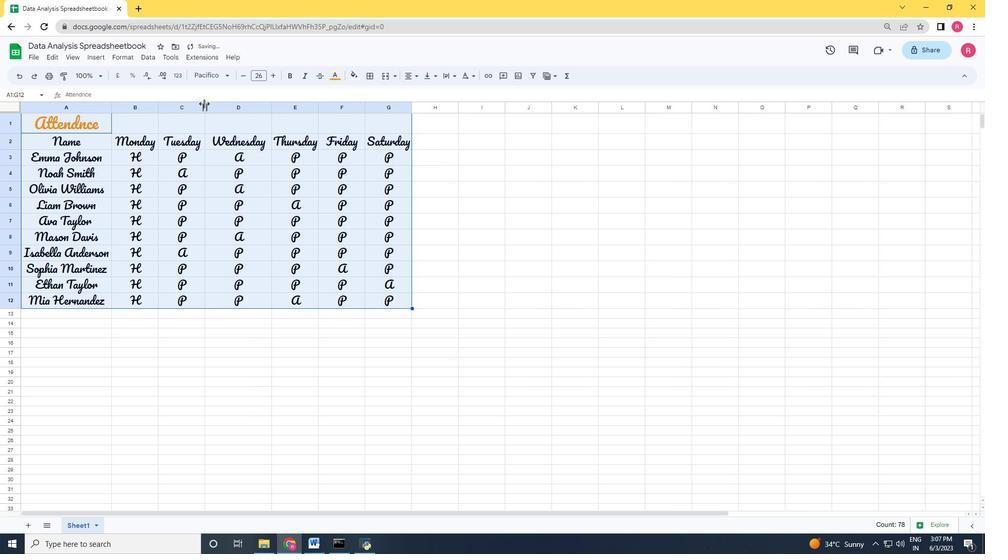 
Action: Mouse pressed left at (204, 103)
Screenshot: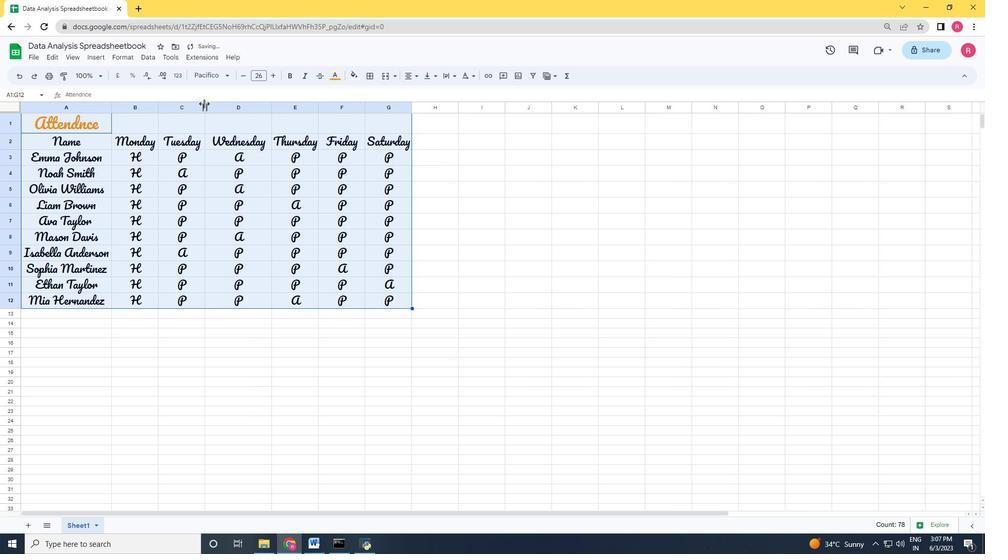 
Action: Mouse moved to (423, 106)
Screenshot: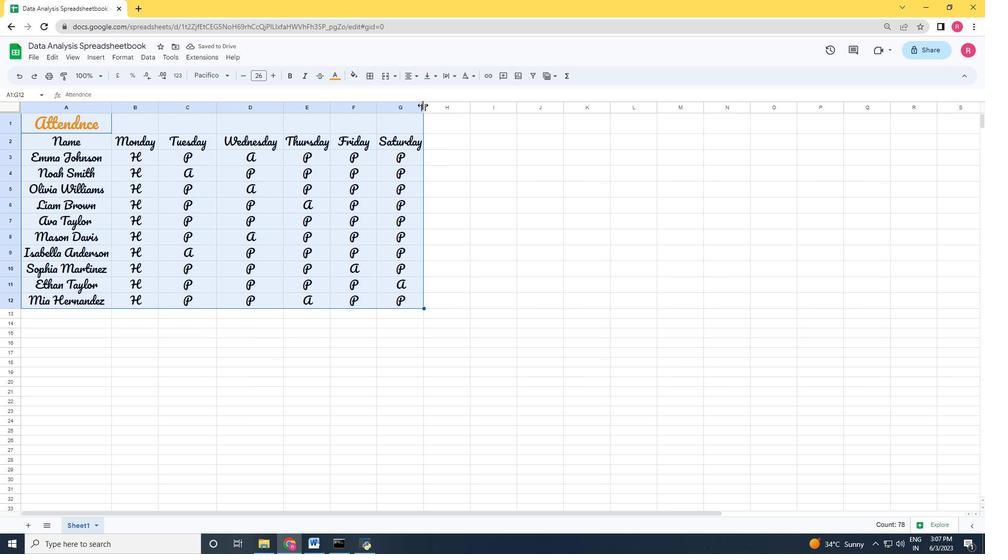 
Action: Mouse pressed left at (423, 106)
Screenshot: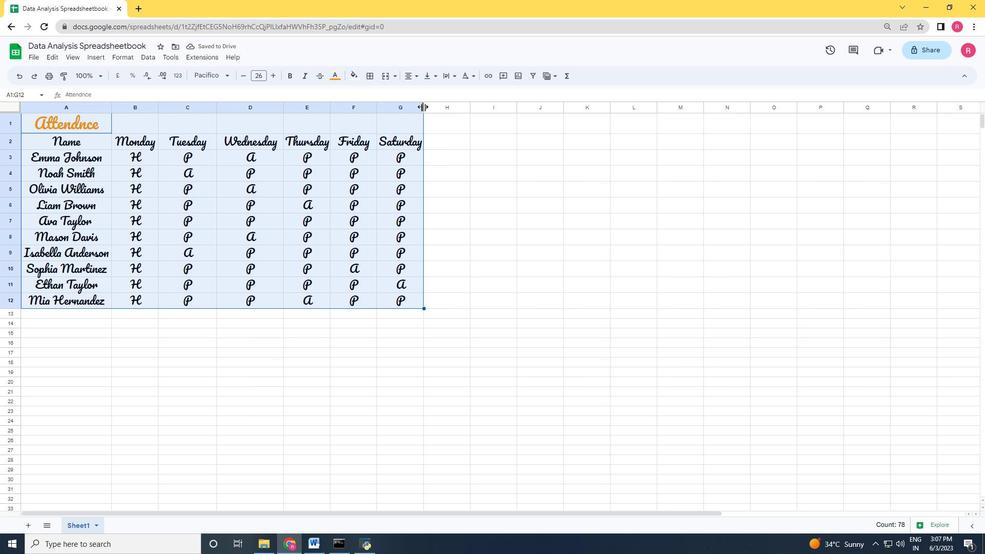 
Action: Mouse moved to (161, 105)
Screenshot: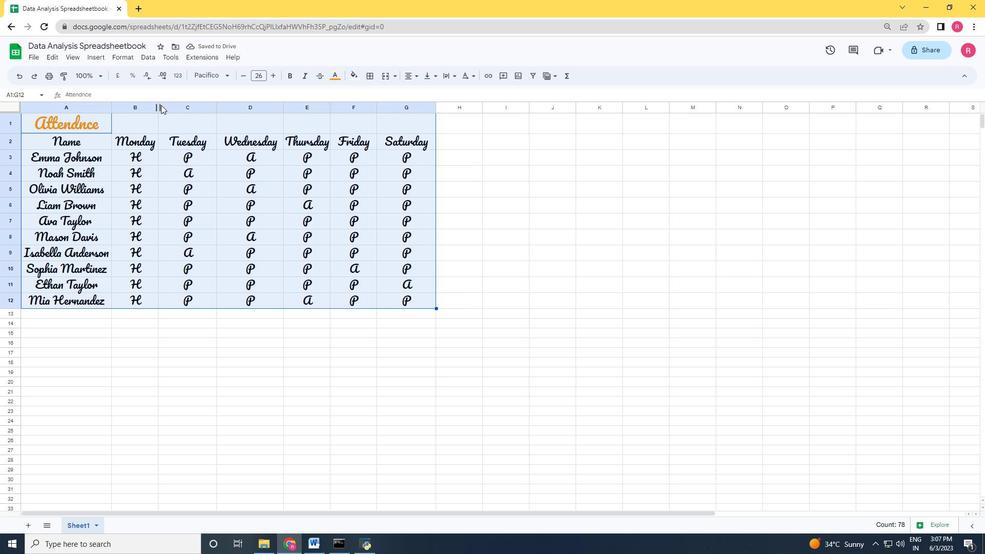 
Action: Mouse pressed left at (161, 105)
Screenshot: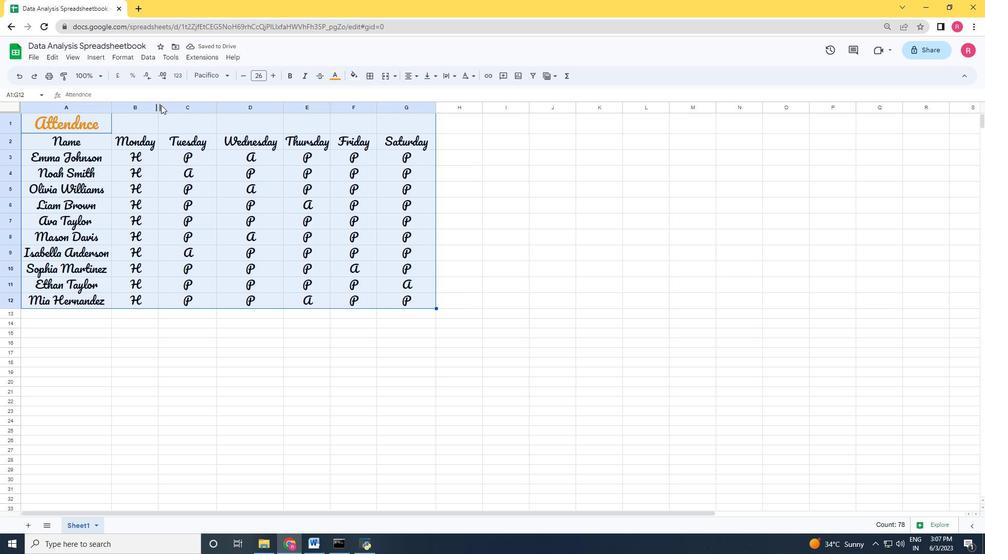 
Action: Mouse moved to (159, 103)
Screenshot: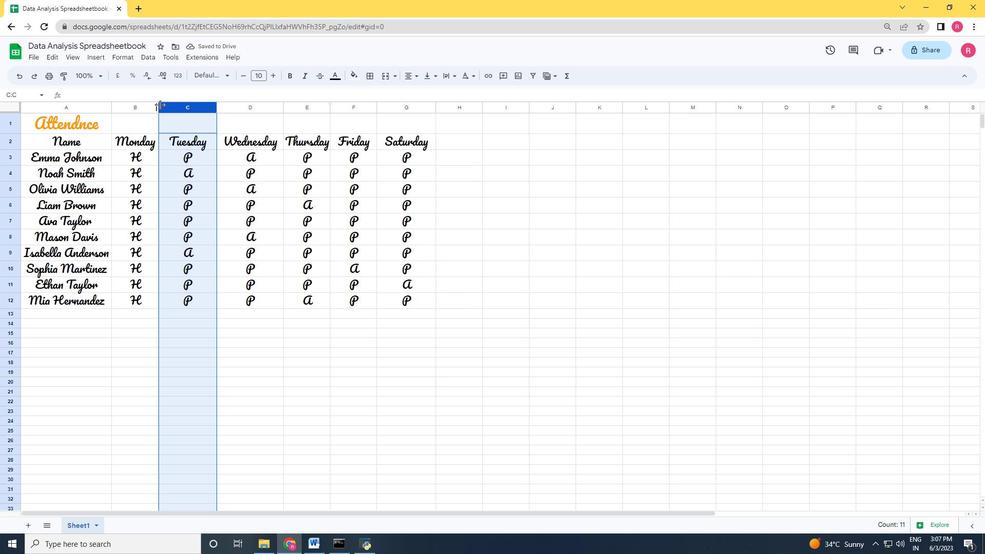 
Action: Mouse pressed left at (159, 103)
Screenshot: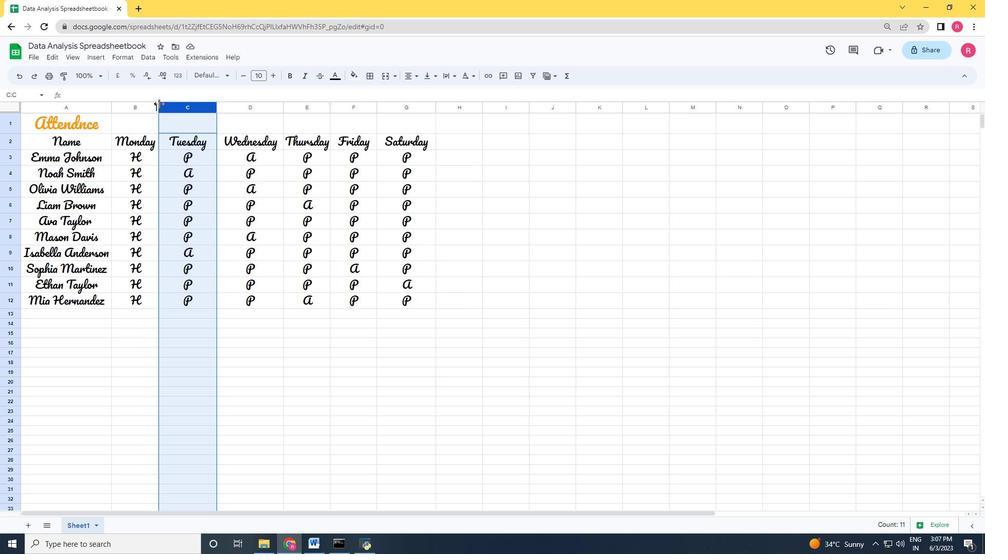 
Action: Mouse moved to (139, 357)
Screenshot: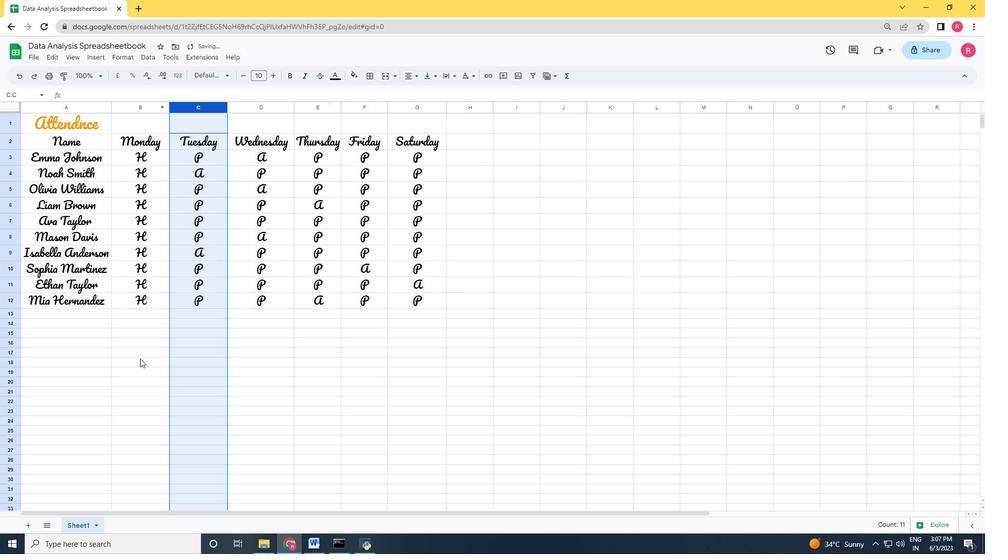 
Action: Mouse pressed left at (139, 357)
Screenshot: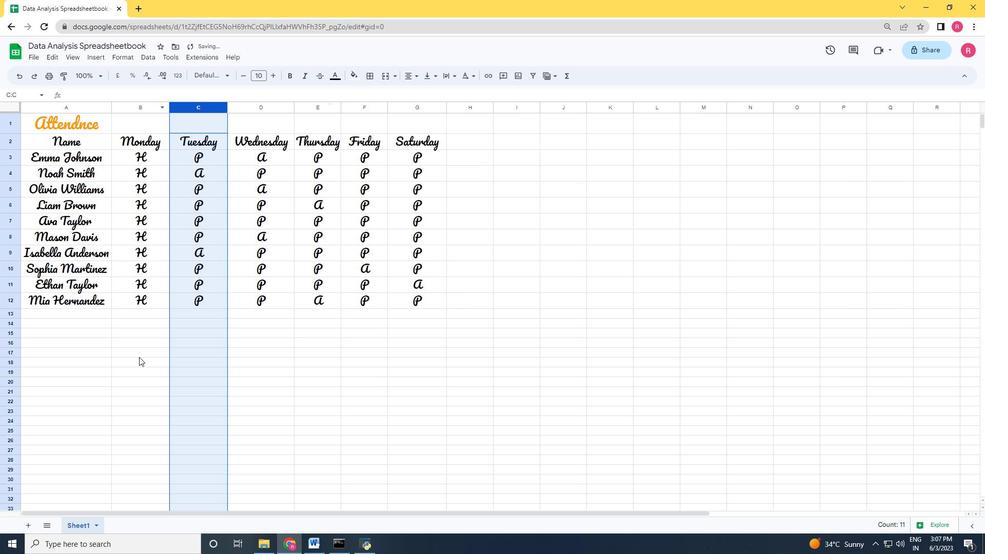 
Action: Mouse moved to (119, 321)
Screenshot: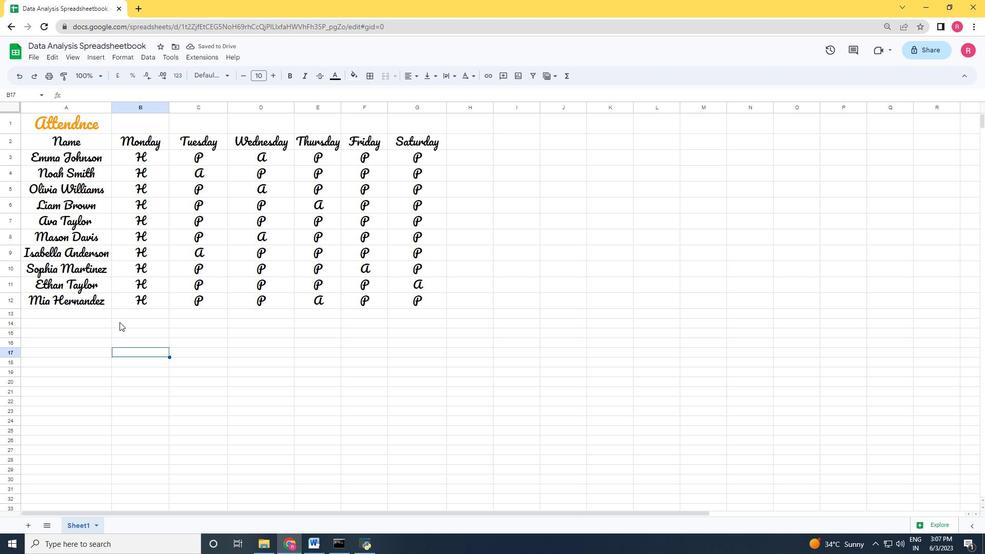 
